 Task: Find connections with filter location Kokrajhar with filter topic #personaltraining with filter profile language German with filter current company Maxwell Energy Systems with filter school SunRise University Alwar with filter industry Forestry and Logging with filter service category Blogging with filter keywords title Principal
Action: Mouse moved to (264, 142)
Screenshot: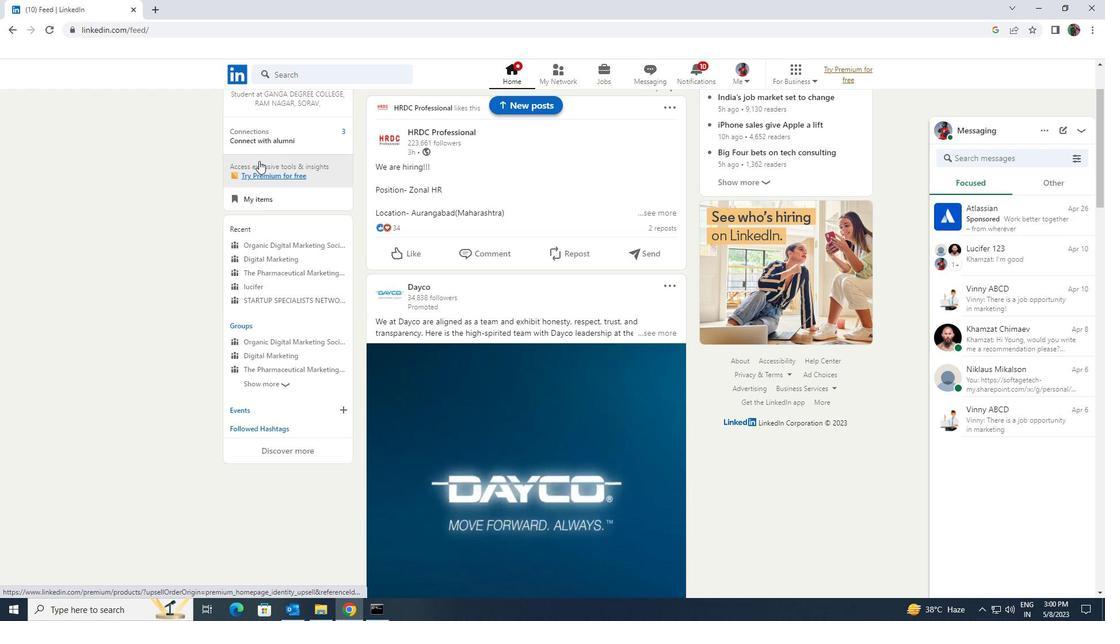 
Action: Mouse pressed left at (264, 142)
Screenshot: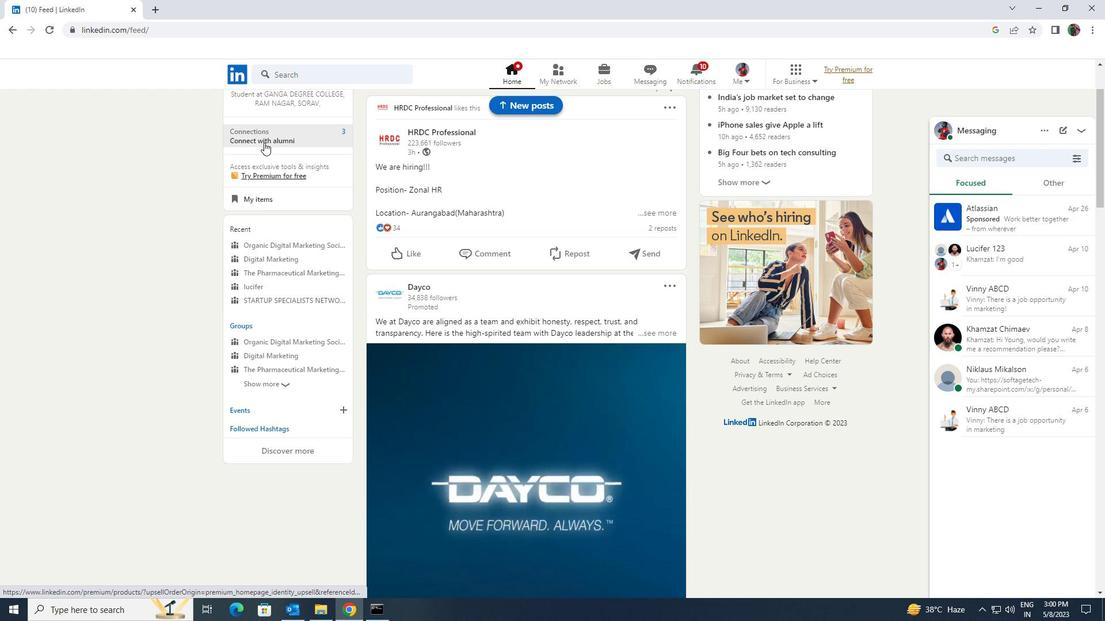 
Action: Mouse pressed left at (264, 142)
Screenshot: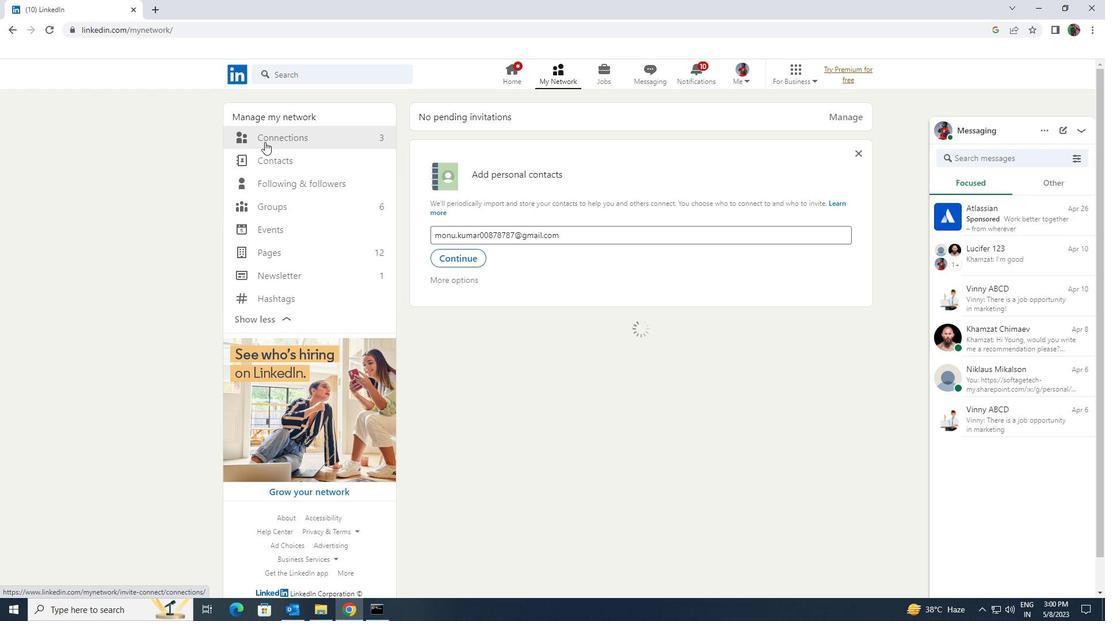 
Action: Mouse moved to (616, 139)
Screenshot: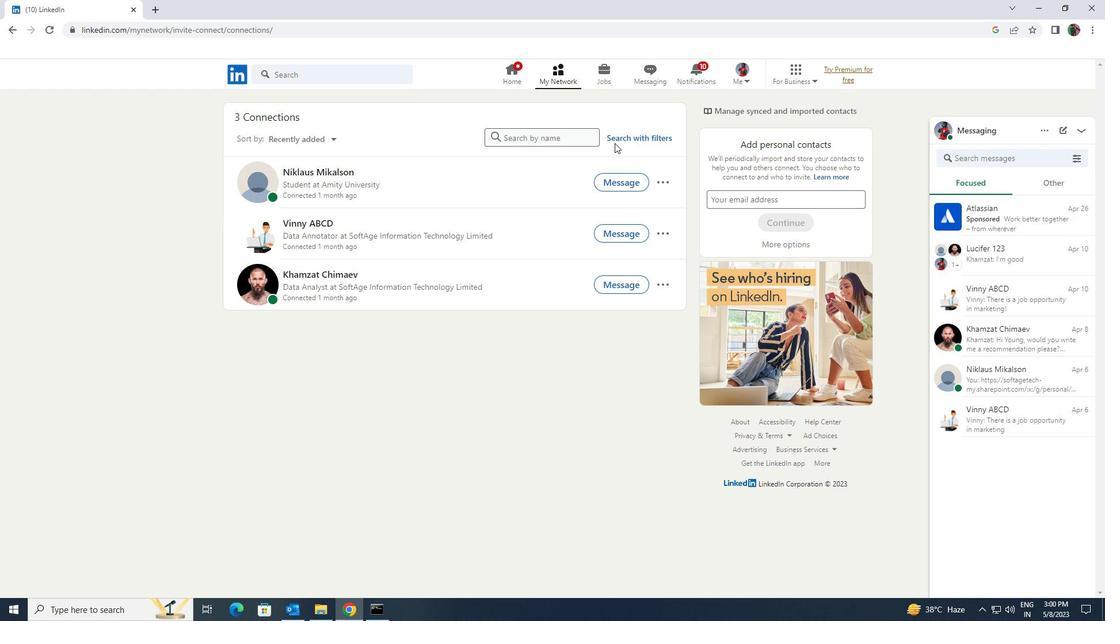 
Action: Mouse pressed left at (616, 139)
Screenshot: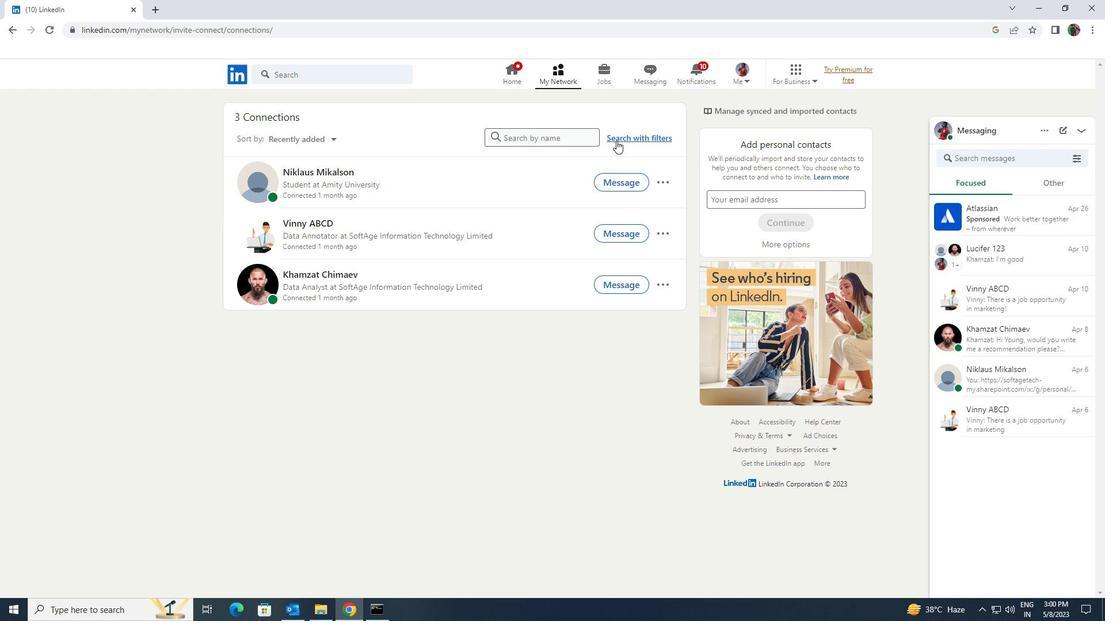 
Action: Mouse moved to (592, 109)
Screenshot: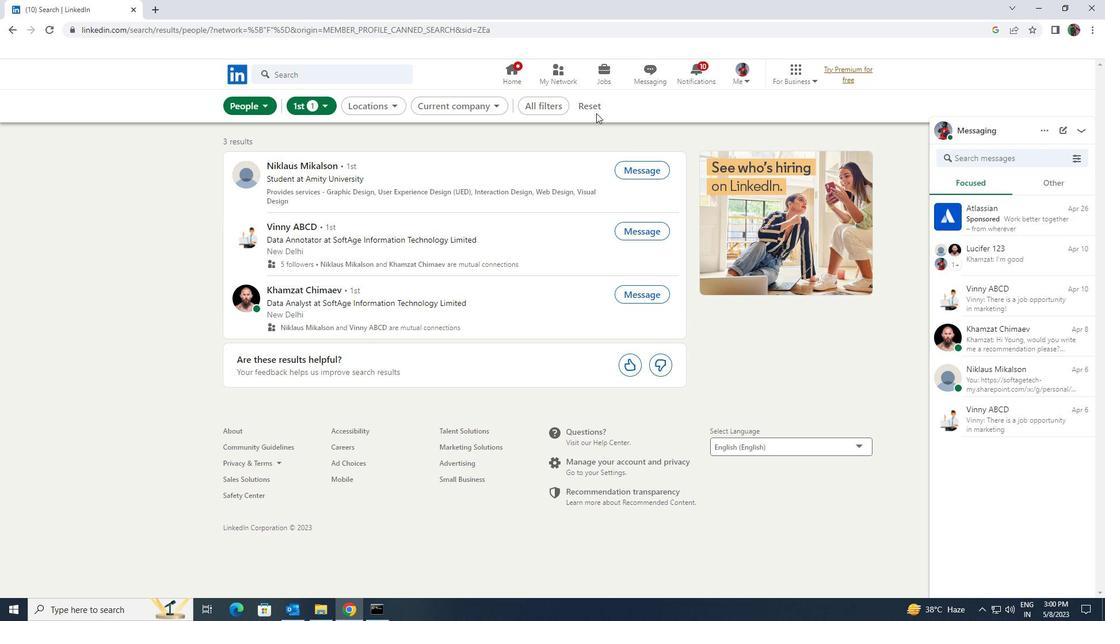 
Action: Mouse pressed left at (592, 109)
Screenshot: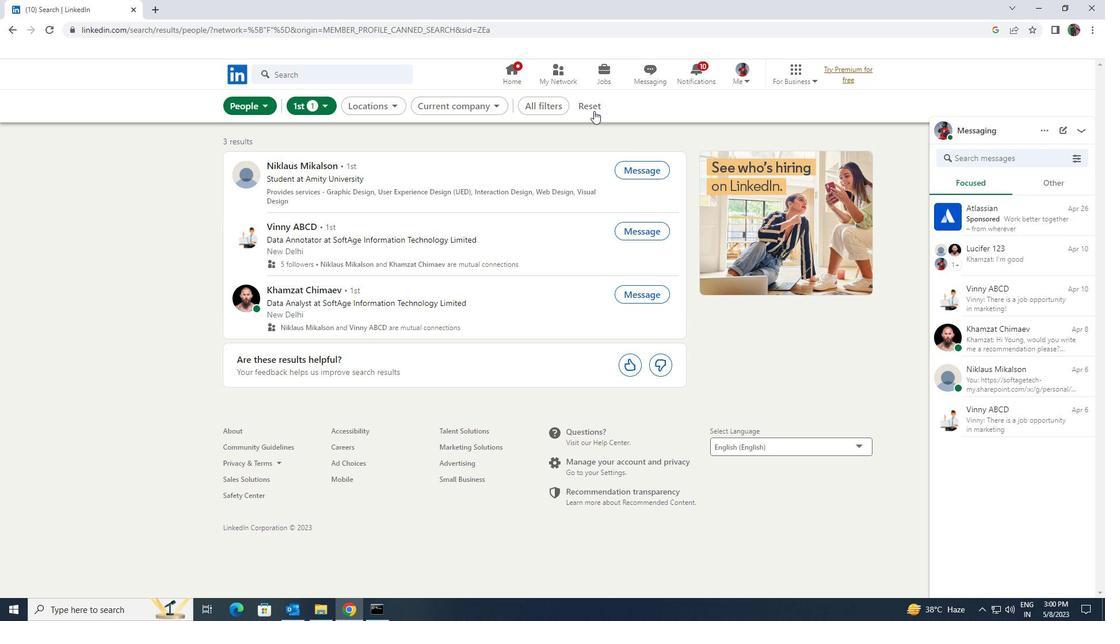
Action: Mouse moved to (583, 109)
Screenshot: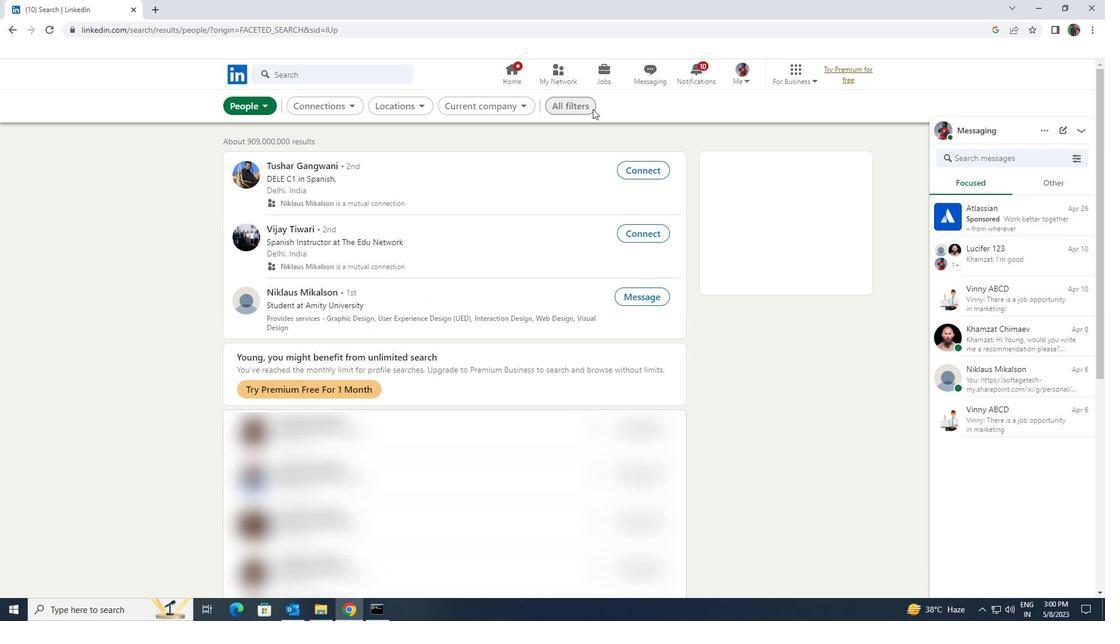 
Action: Mouse pressed left at (583, 109)
Screenshot: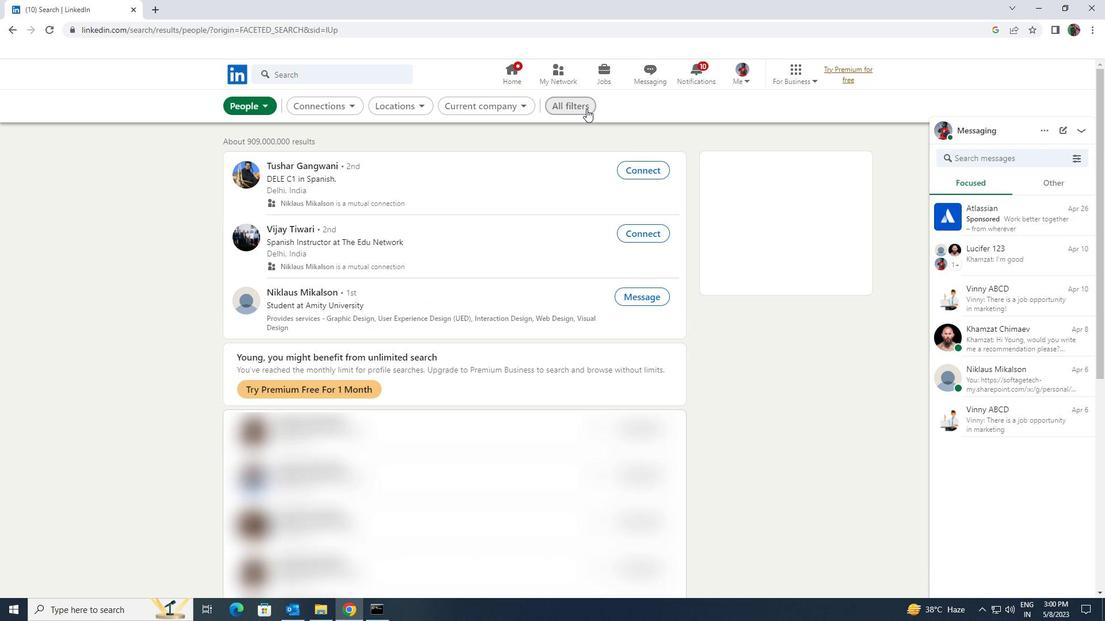 
Action: Mouse moved to (958, 446)
Screenshot: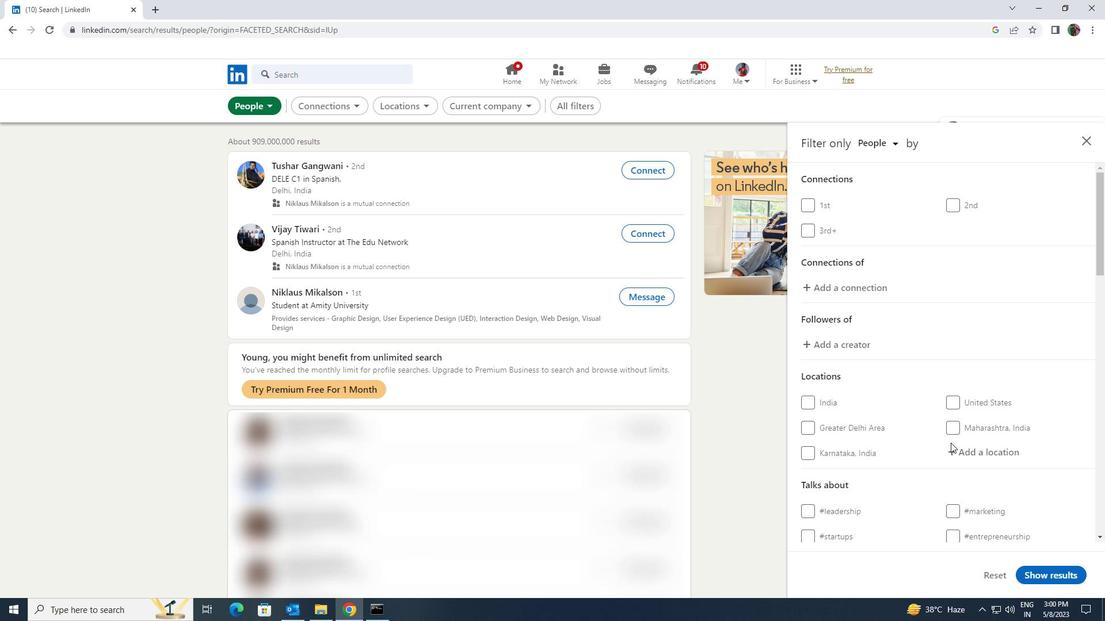 
Action: Mouse pressed left at (958, 446)
Screenshot: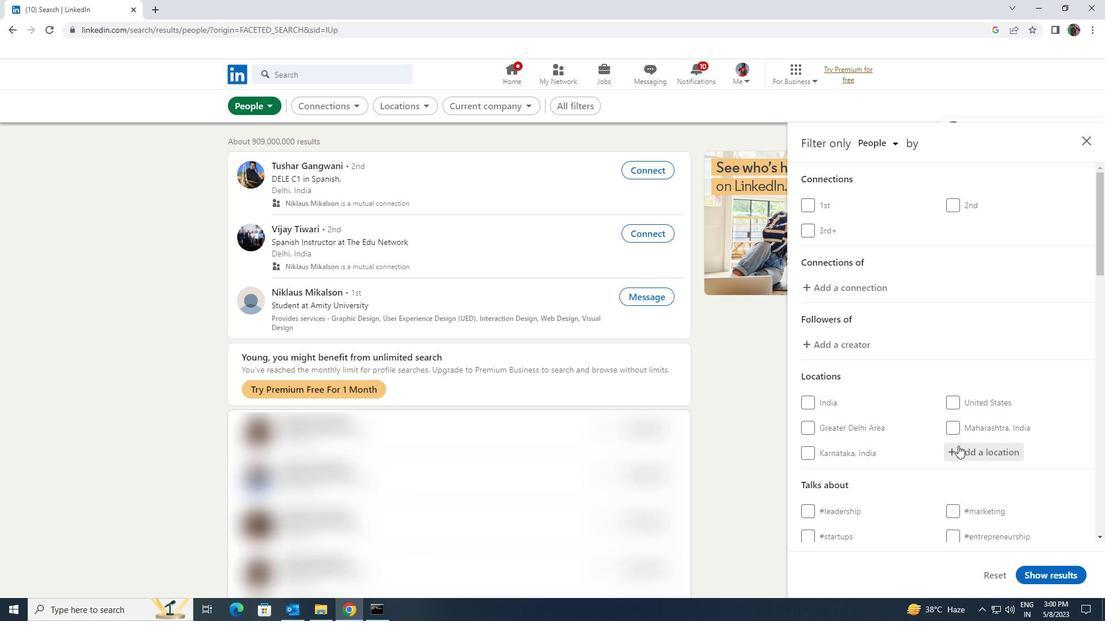 
Action: Key pressed <Key.shift>KOKRAJHAR
Screenshot: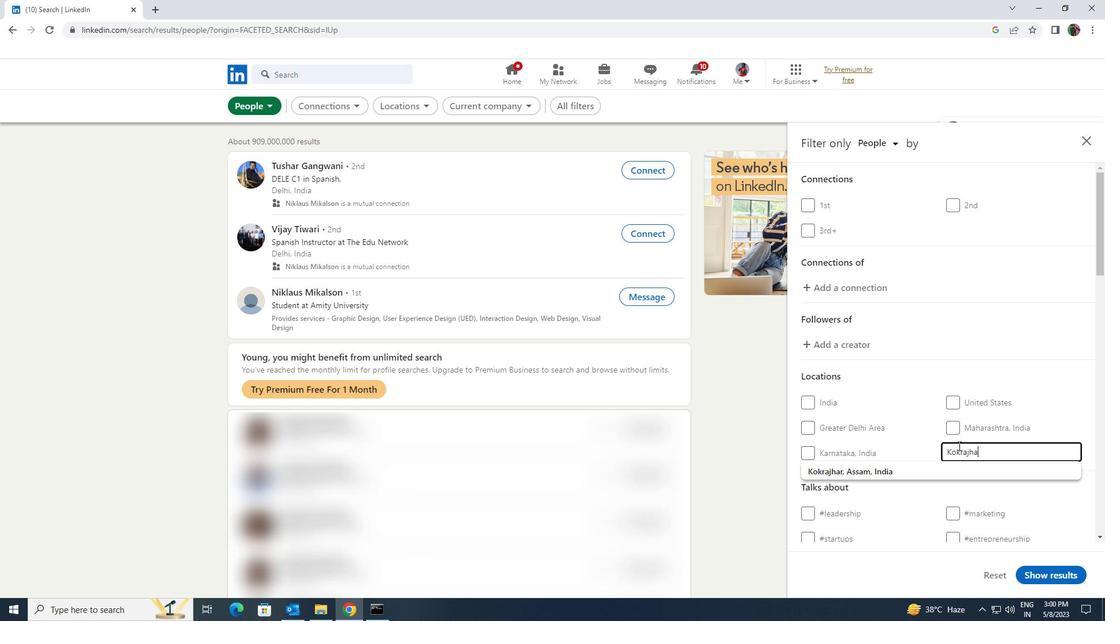 
Action: Mouse moved to (961, 463)
Screenshot: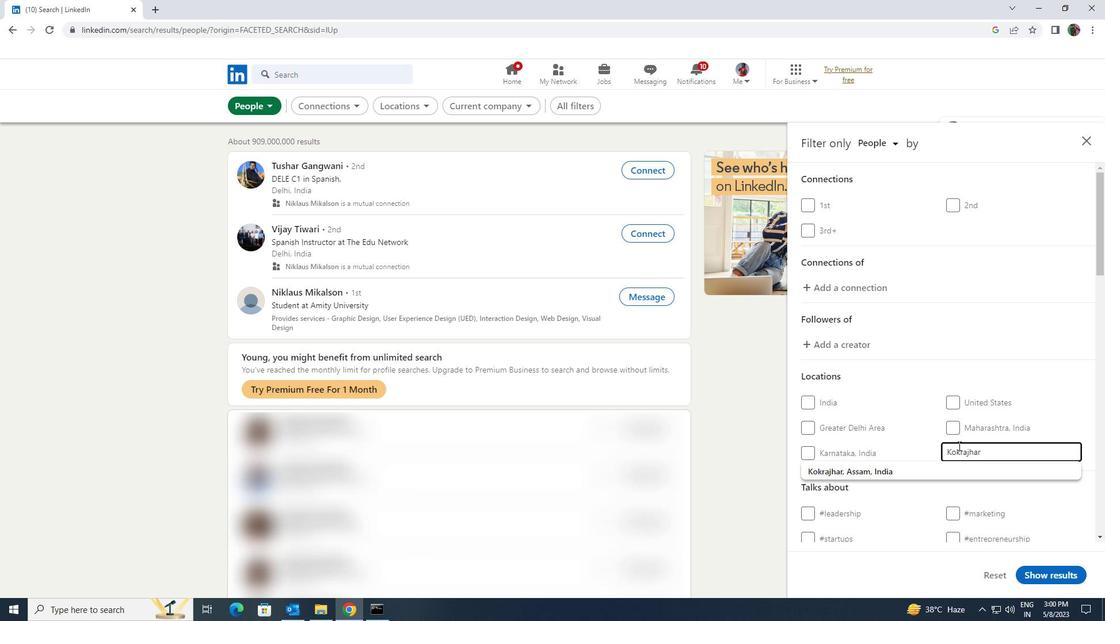
Action: Mouse pressed left at (961, 463)
Screenshot: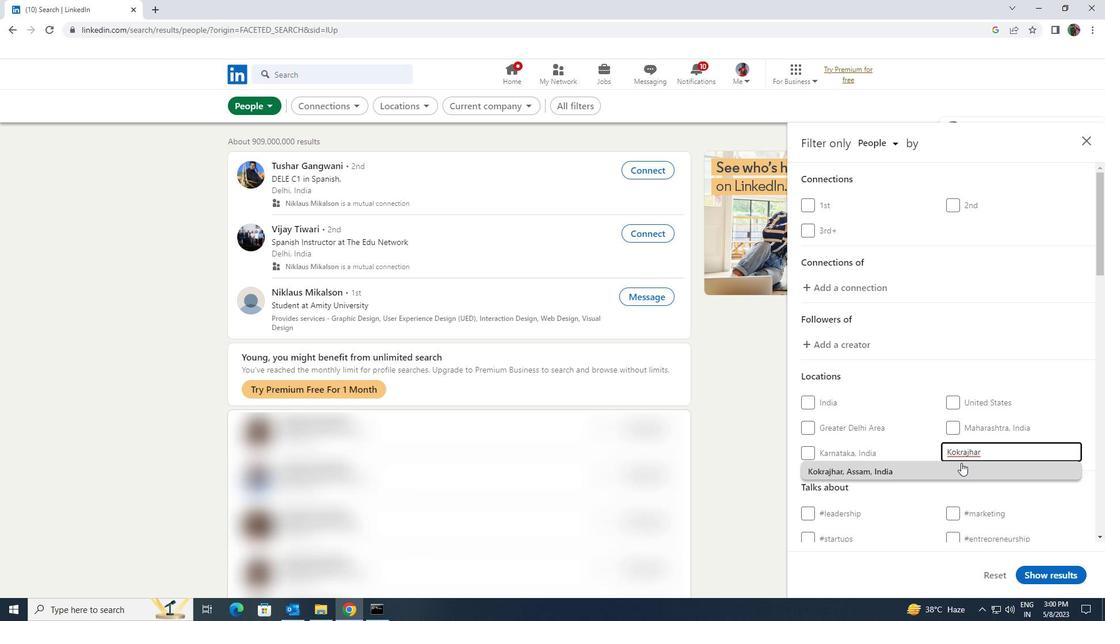 
Action: Mouse moved to (961, 463)
Screenshot: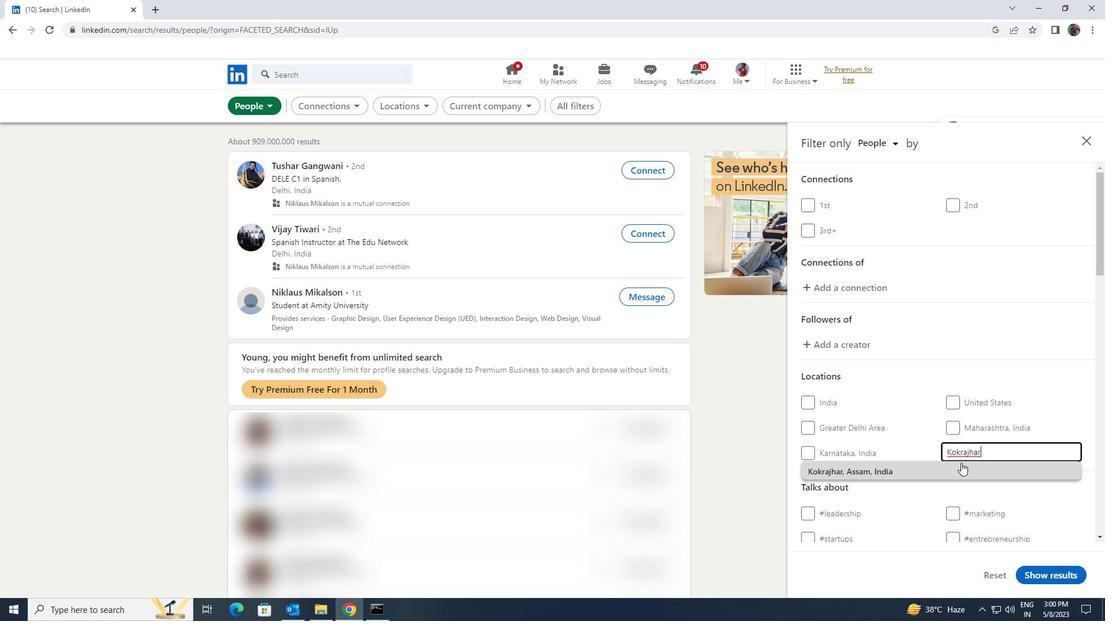 
Action: Mouse scrolled (961, 463) with delta (0, 0)
Screenshot: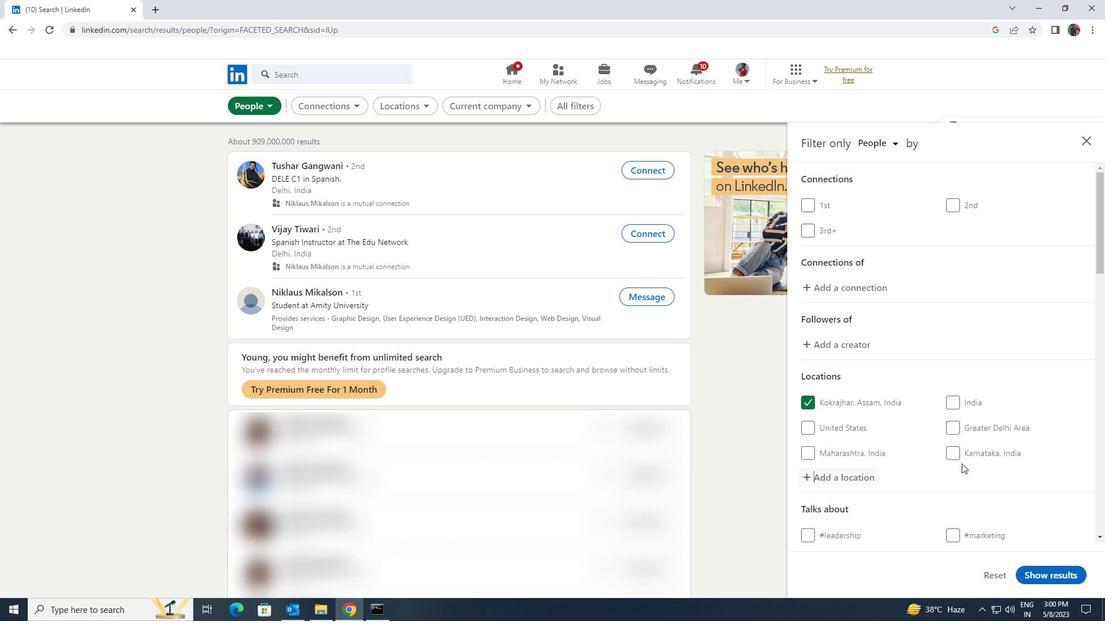 
Action: Mouse scrolled (961, 463) with delta (0, 0)
Screenshot: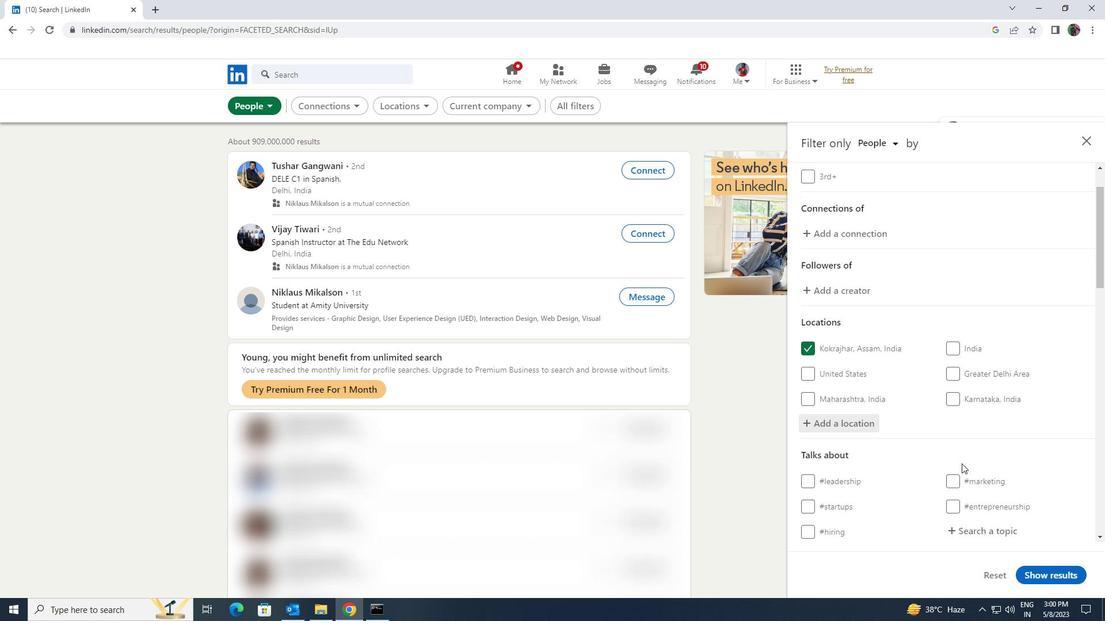 
Action: Mouse moved to (962, 467)
Screenshot: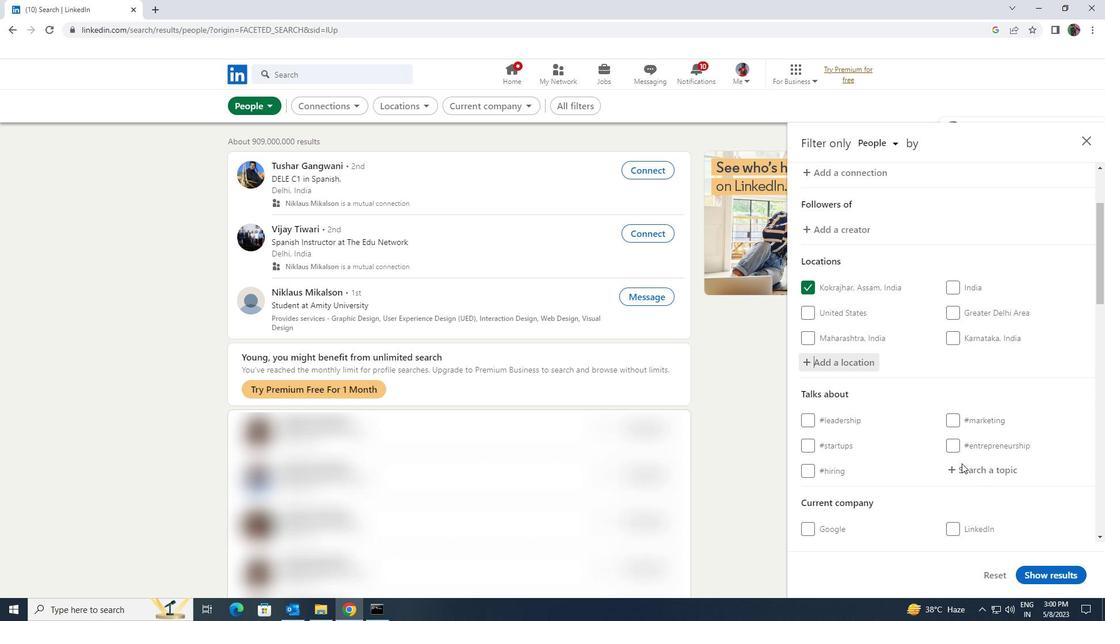 
Action: Mouse pressed left at (962, 467)
Screenshot: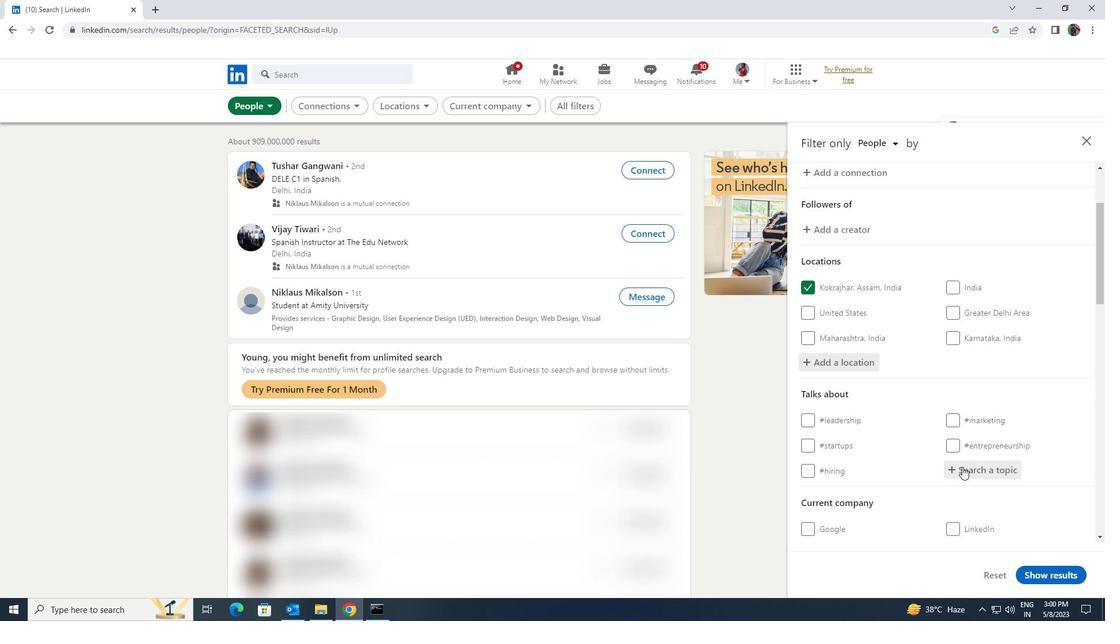 
Action: Key pressed <Key.shift>PERSONAL<Key.shift>TRAINING
Screenshot: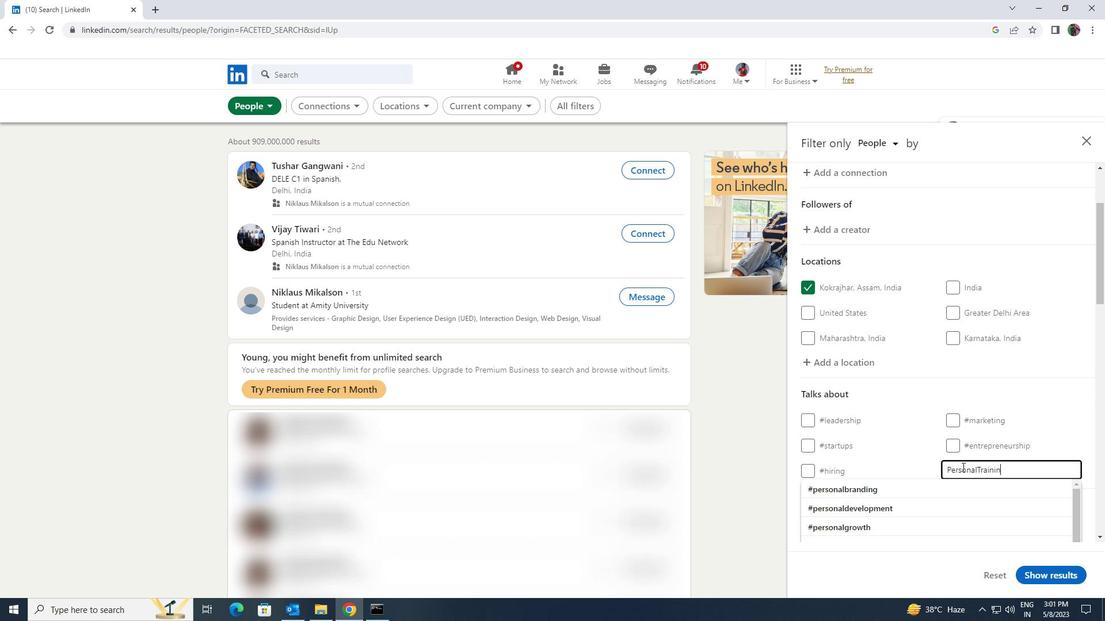 
Action: Mouse moved to (956, 487)
Screenshot: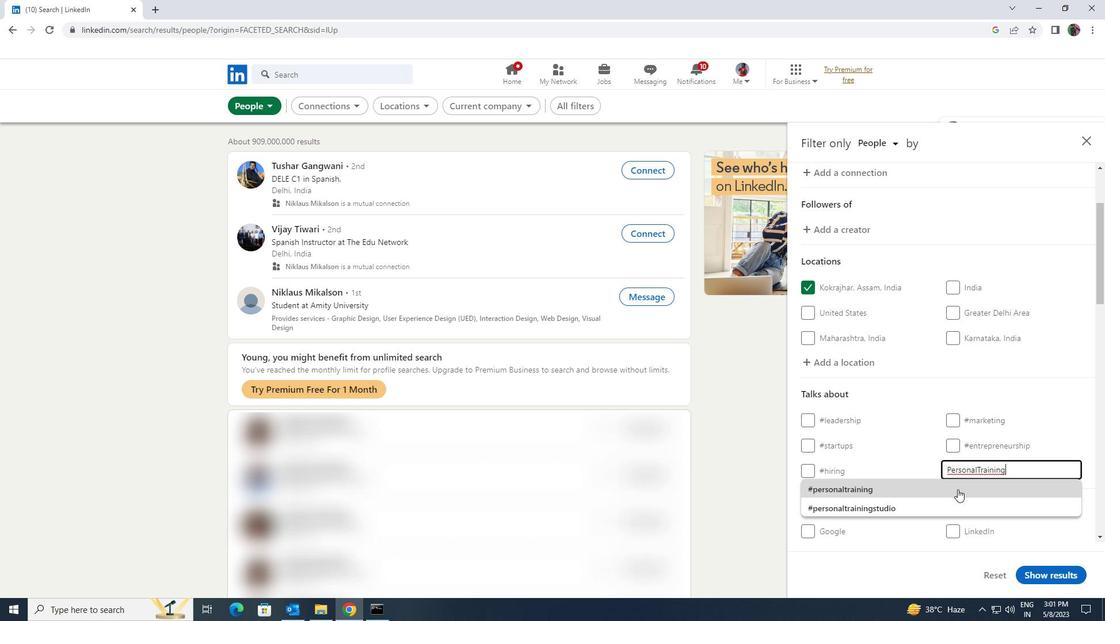 
Action: Mouse pressed left at (956, 487)
Screenshot: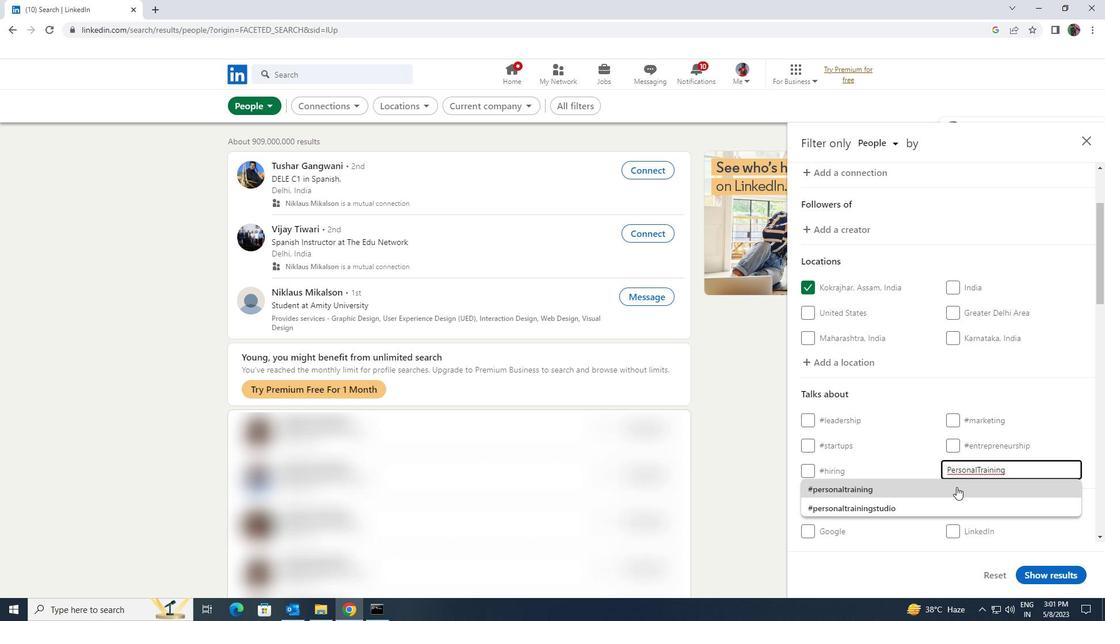 
Action: Mouse moved to (956, 486)
Screenshot: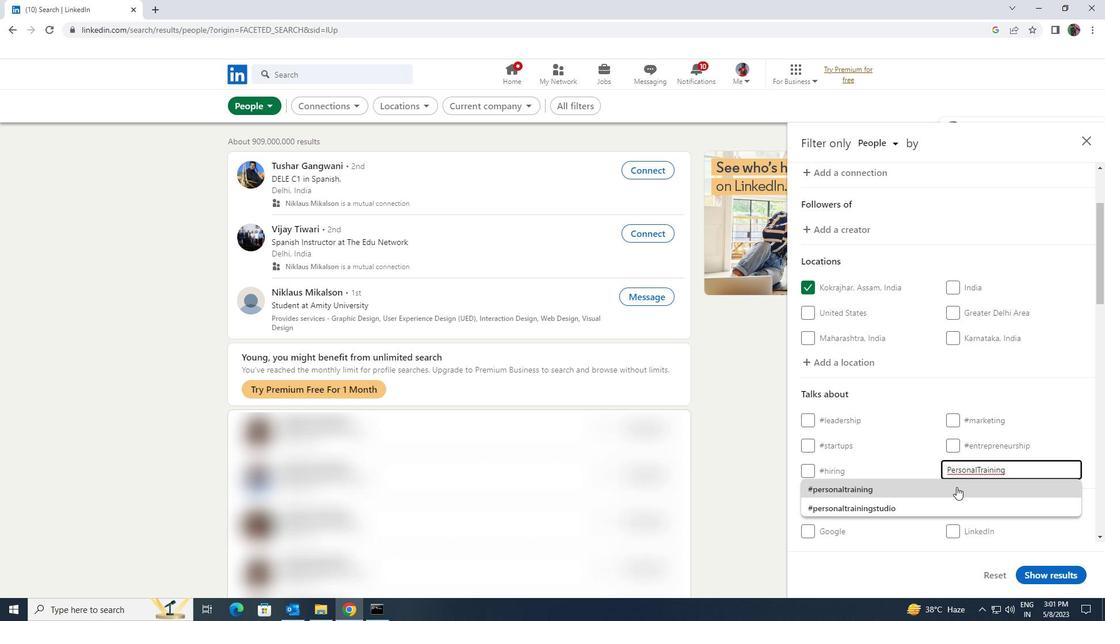 
Action: Mouse scrolled (956, 486) with delta (0, 0)
Screenshot: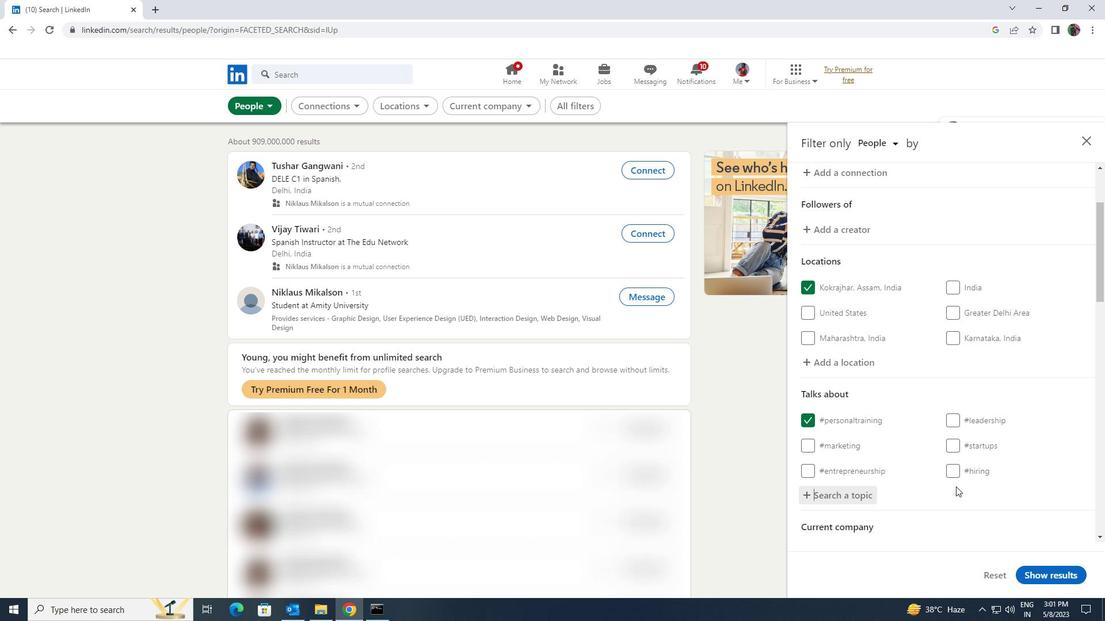 
Action: Mouse moved to (956, 485)
Screenshot: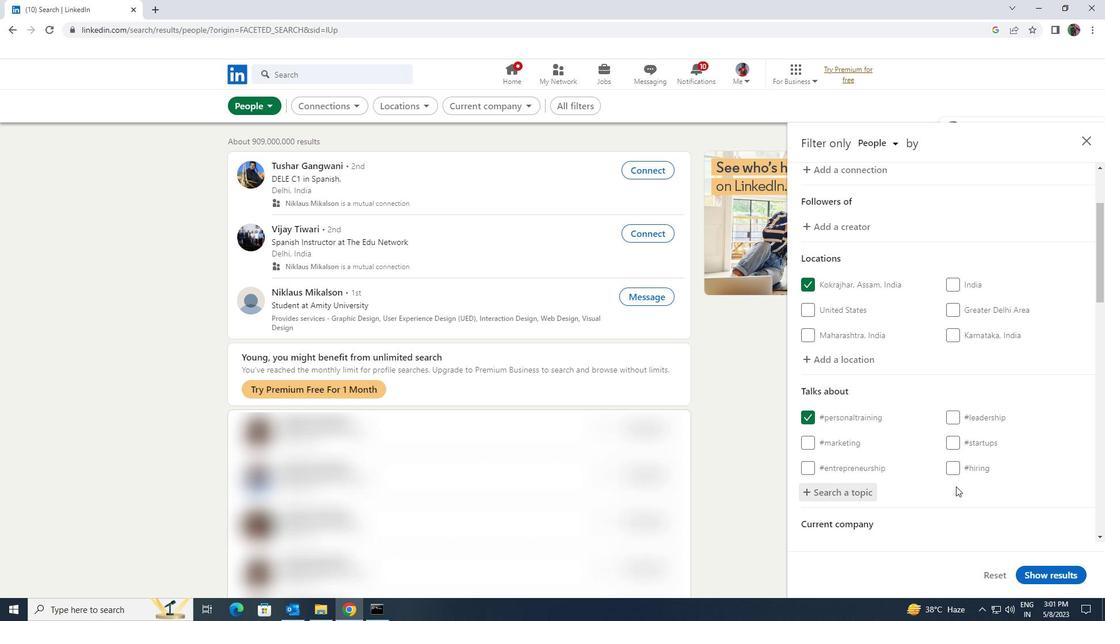 
Action: Mouse scrolled (956, 485) with delta (0, 0)
Screenshot: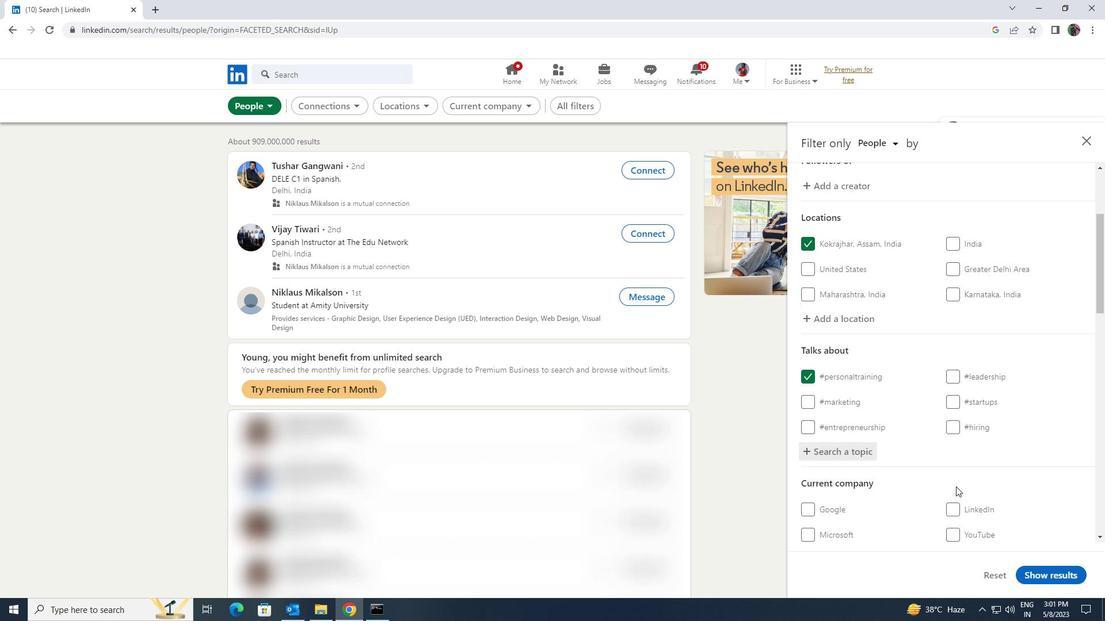 
Action: Mouse scrolled (956, 485) with delta (0, 0)
Screenshot: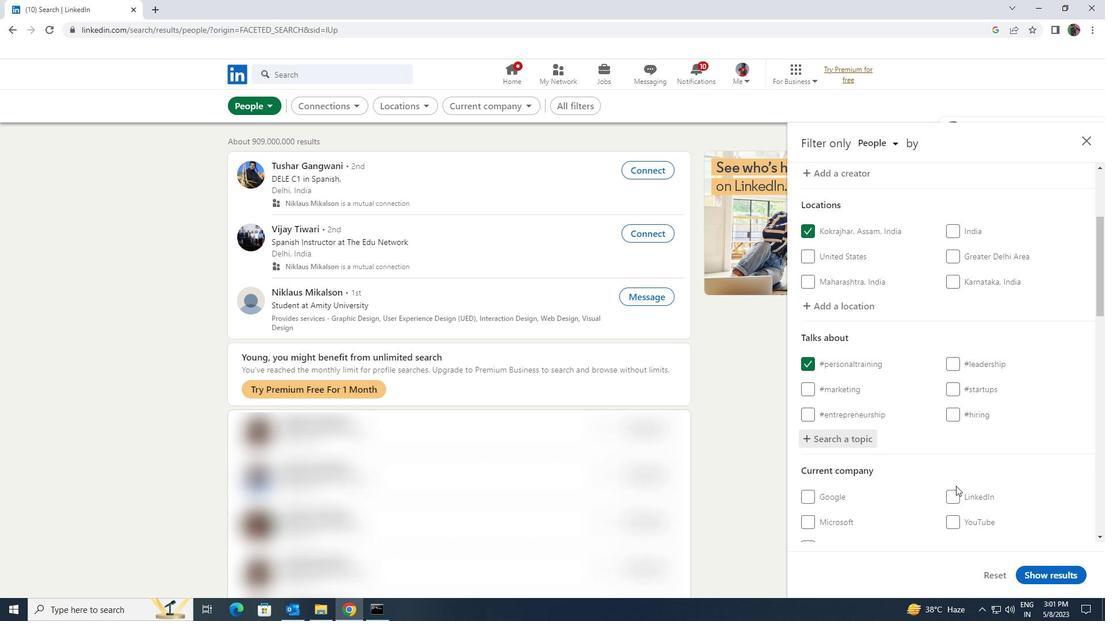 
Action: Mouse scrolled (956, 485) with delta (0, 0)
Screenshot: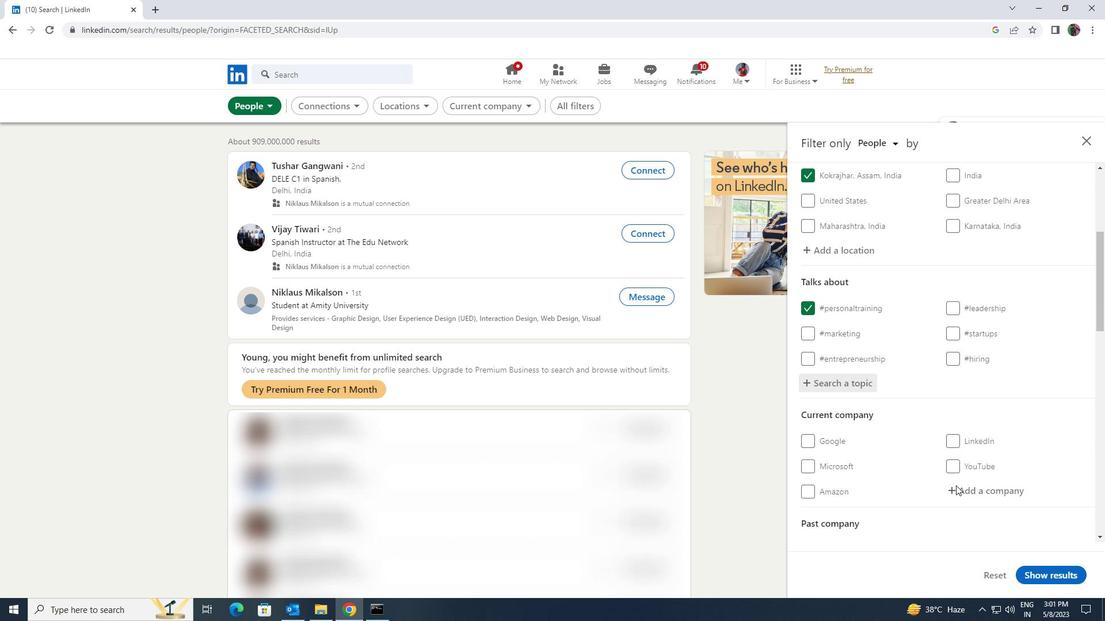 
Action: Mouse scrolled (956, 485) with delta (0, 0)
Screenshot: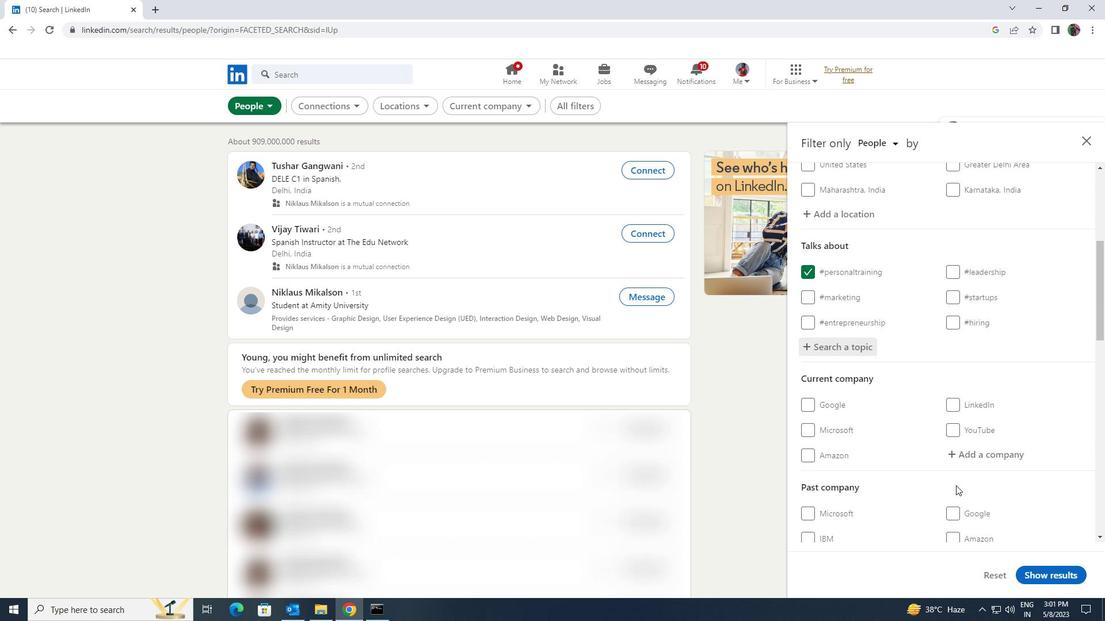 
Action: Mouse scrolled (956, 485) with delta (0, 0)
Screenshot: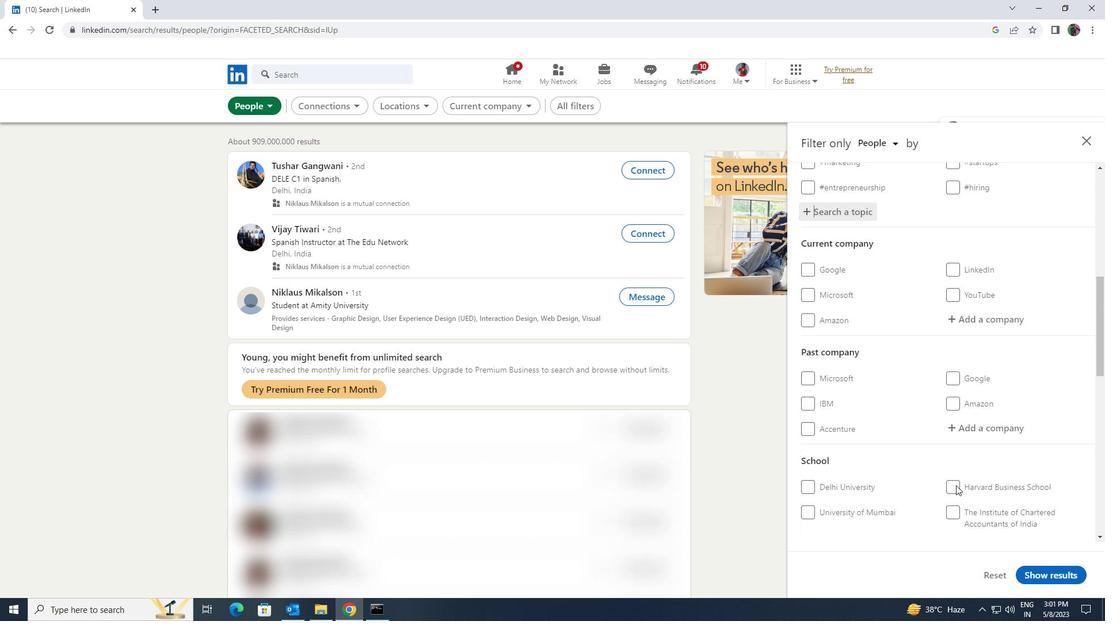 
Action: Mouse scrolled (956, 485) with delta (0, 0)
Screenshot: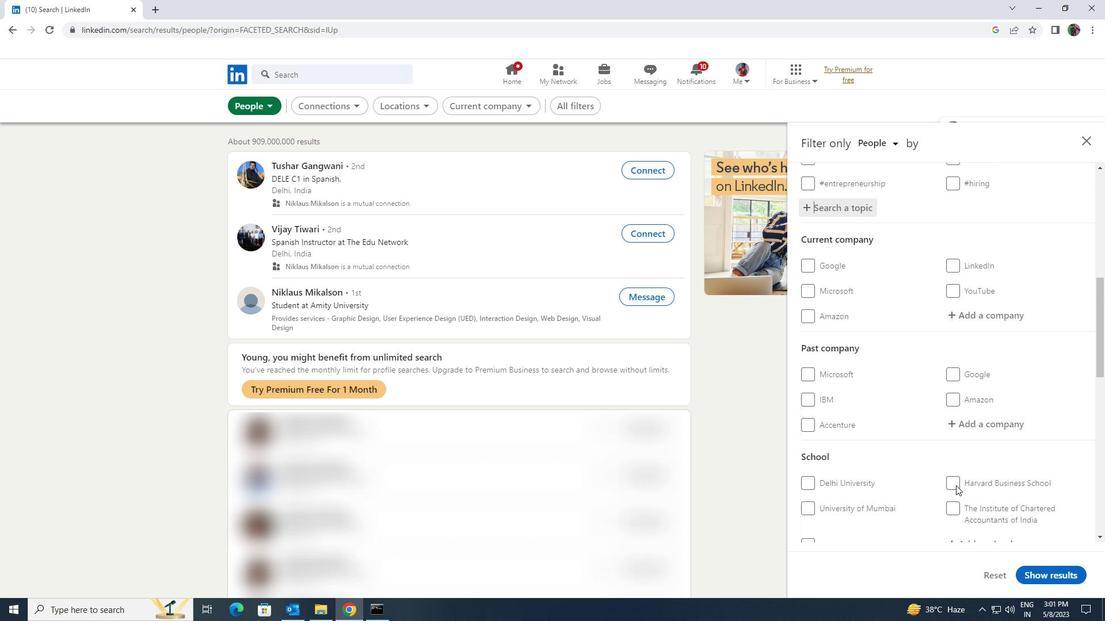 
Action: Mouse scrolled (956, 485) with delta (0, 0)
Screenshot: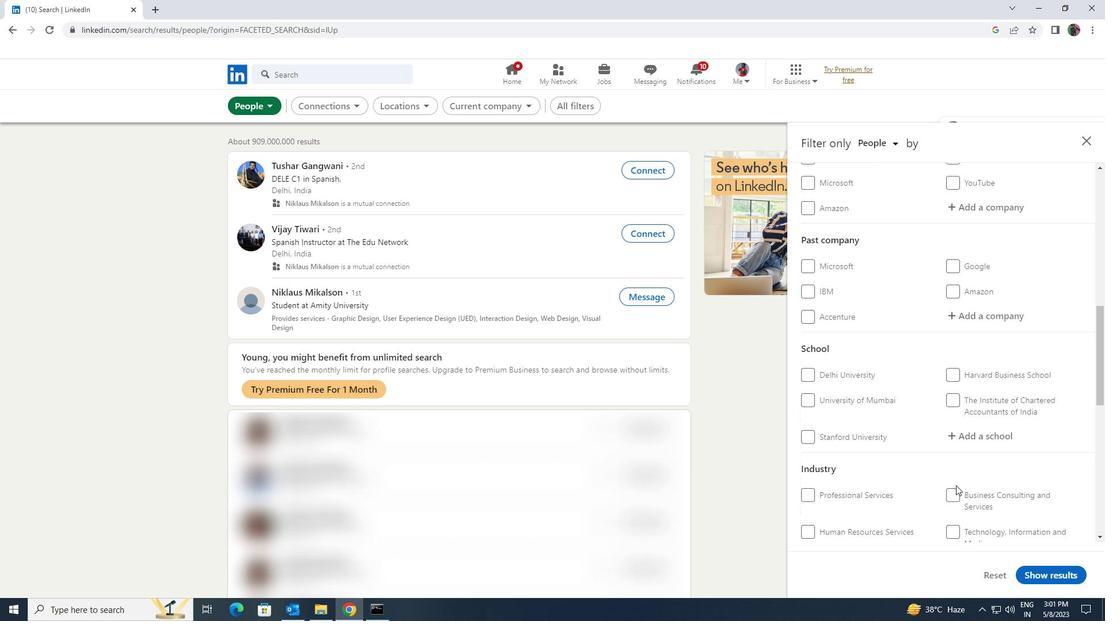 
Action: Mouse scrolled (956, 485) with delta (0, 0)
Screenshot: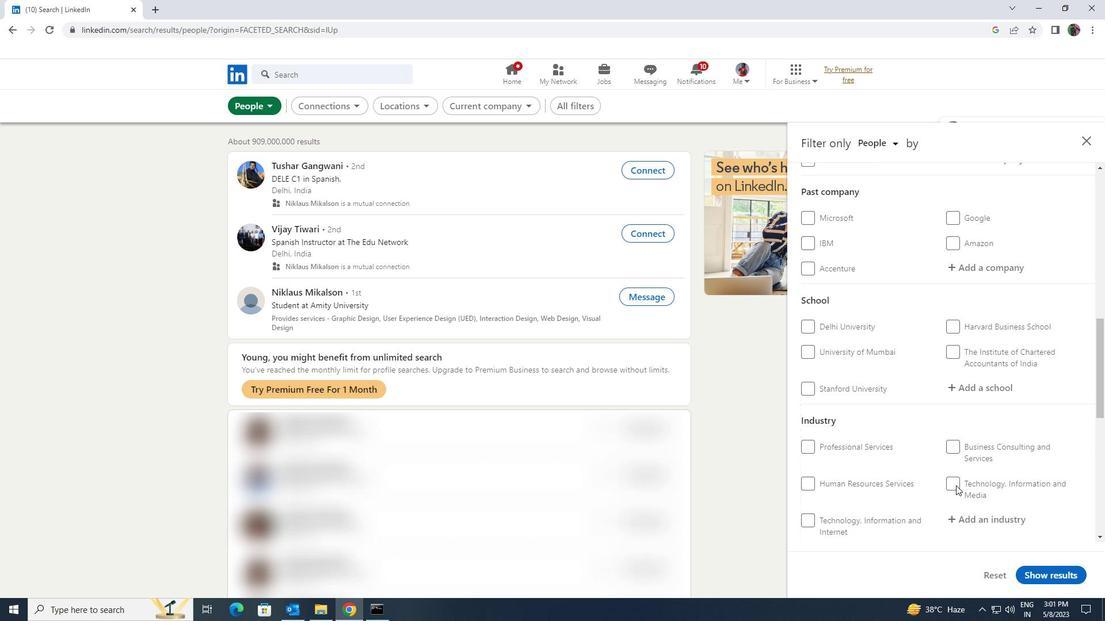 
Action: Mouse scrolled (956, 485) with delta (0, 0)
Screenshot: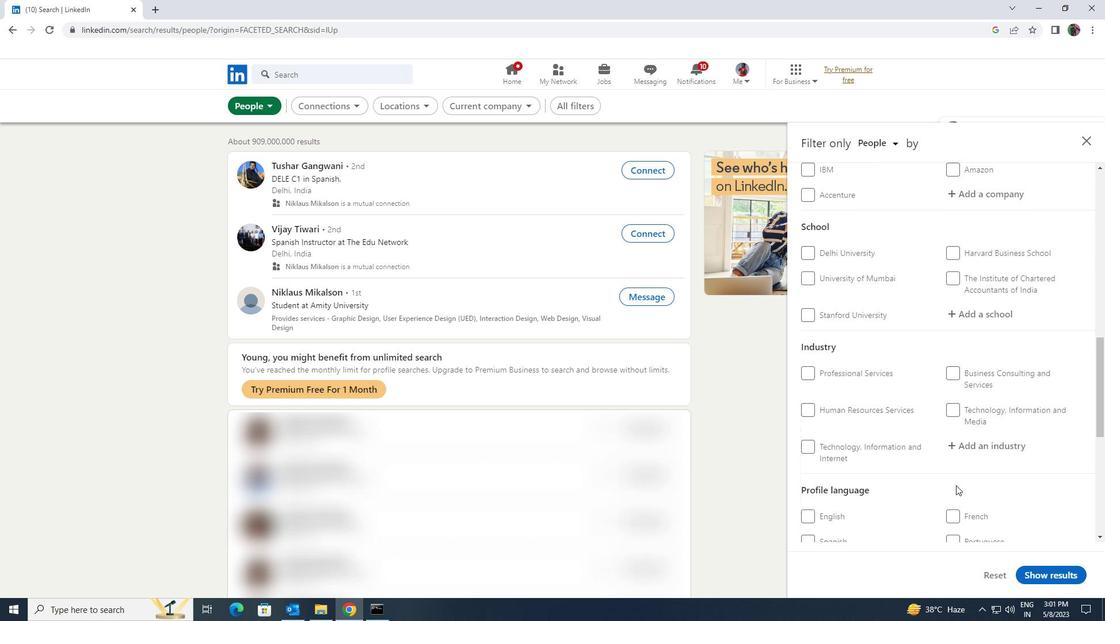 
Action: Mouse moved to (808, 504)
Screenshot: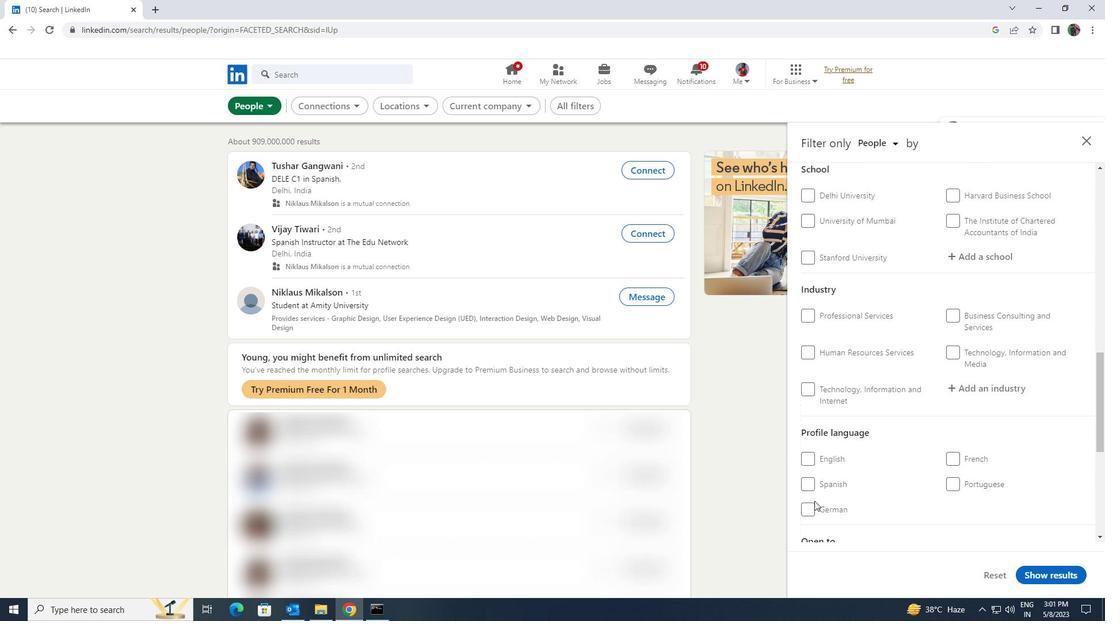 
Action: Mouse pressed left at (808, 504)
Screenshot: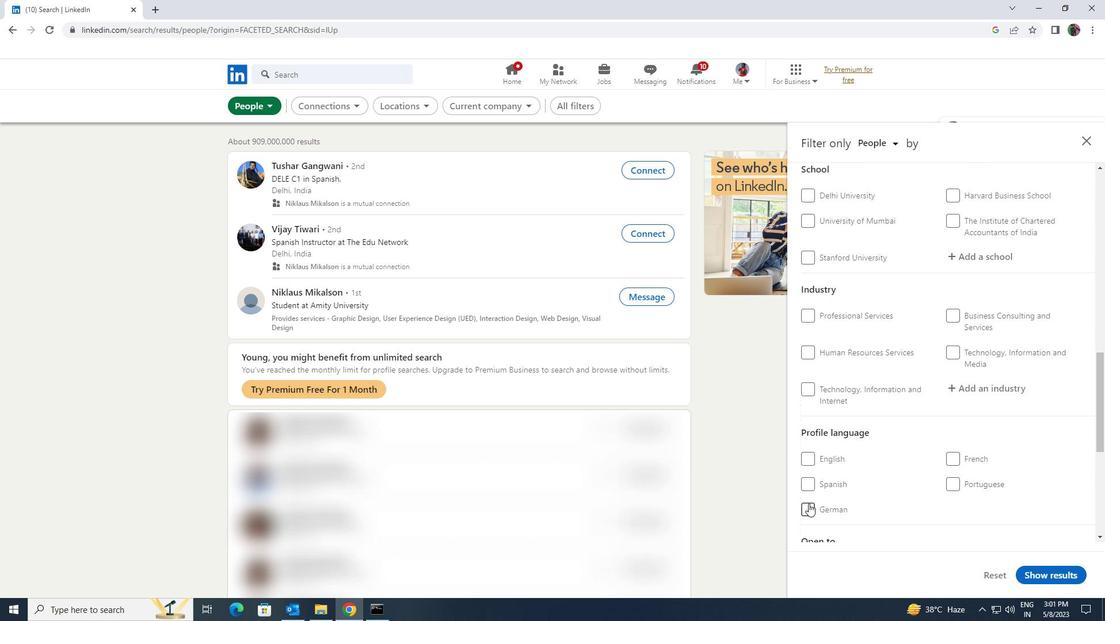 
Action: Mouse moved to (952, 483)
Screenshot: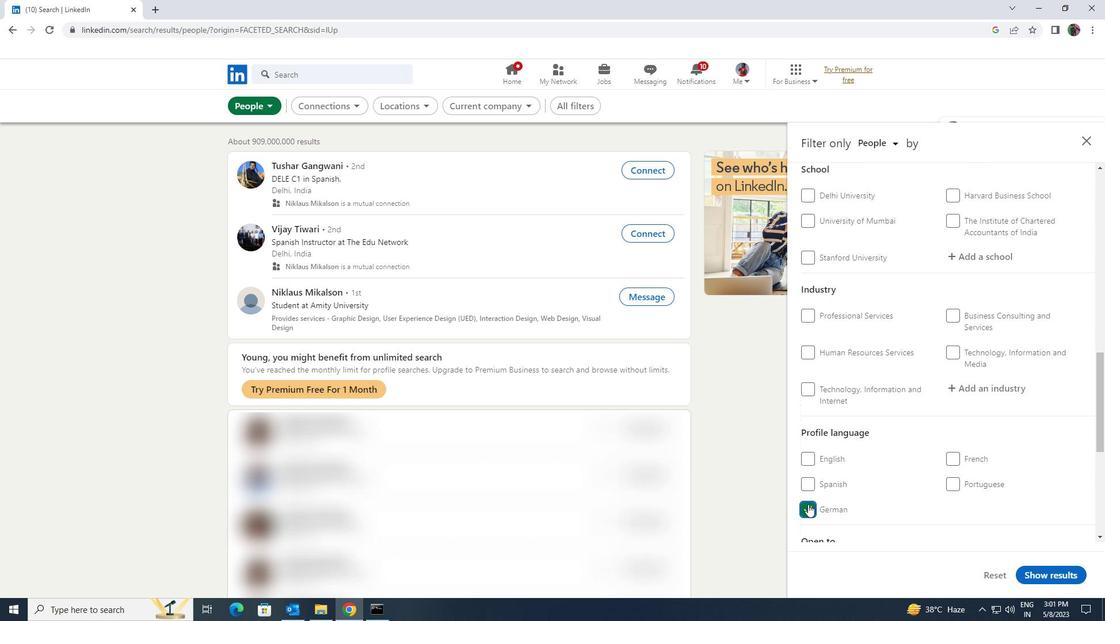
Action: Mouse scrolled (952, 484) with delta (0, 0)
Screenshot: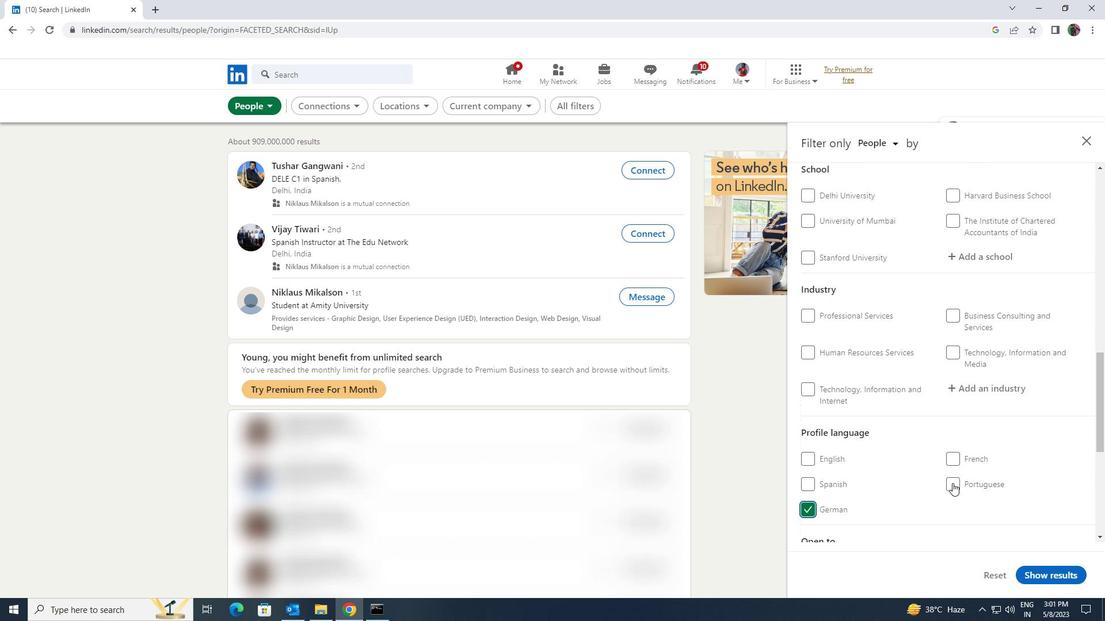 
Action: Mouse scrolled (952, 484) with delta (0, 0)
Screenshot: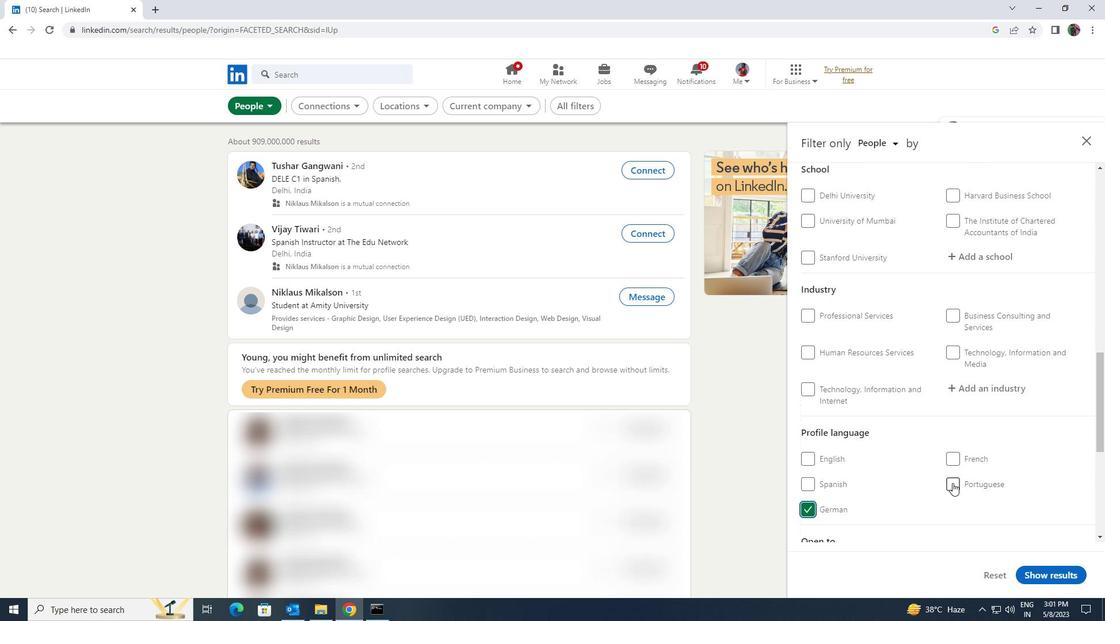
Action: Mouse scrolled (952, 484) with delta (0, 0)
Screenshot: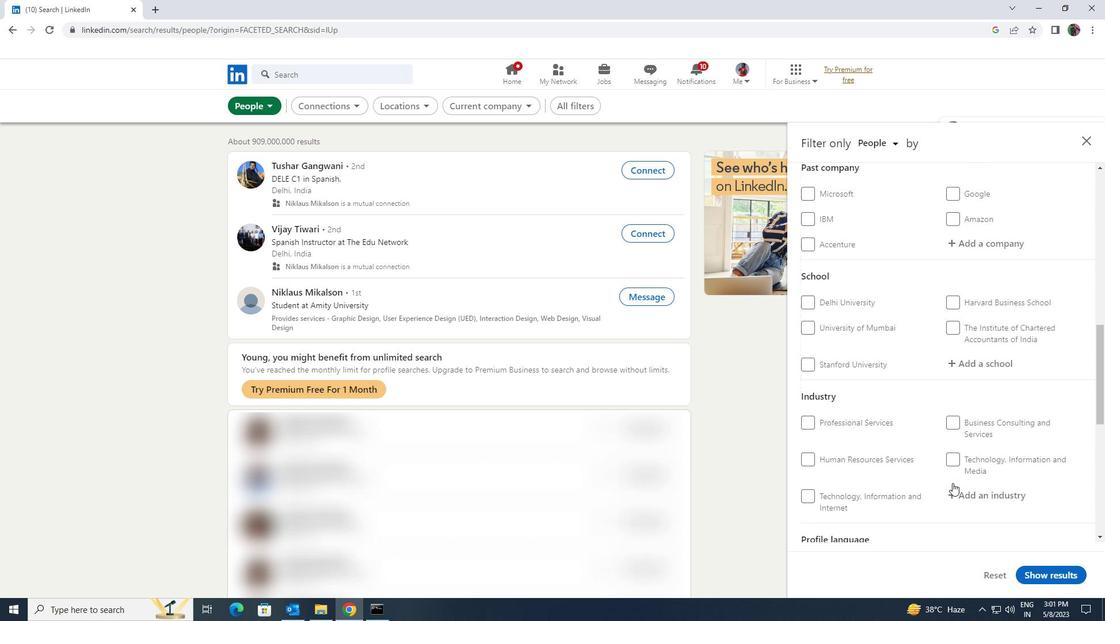 
Action: Mouse scrolled (952, 484) with delta (0, 0)
Screenshot: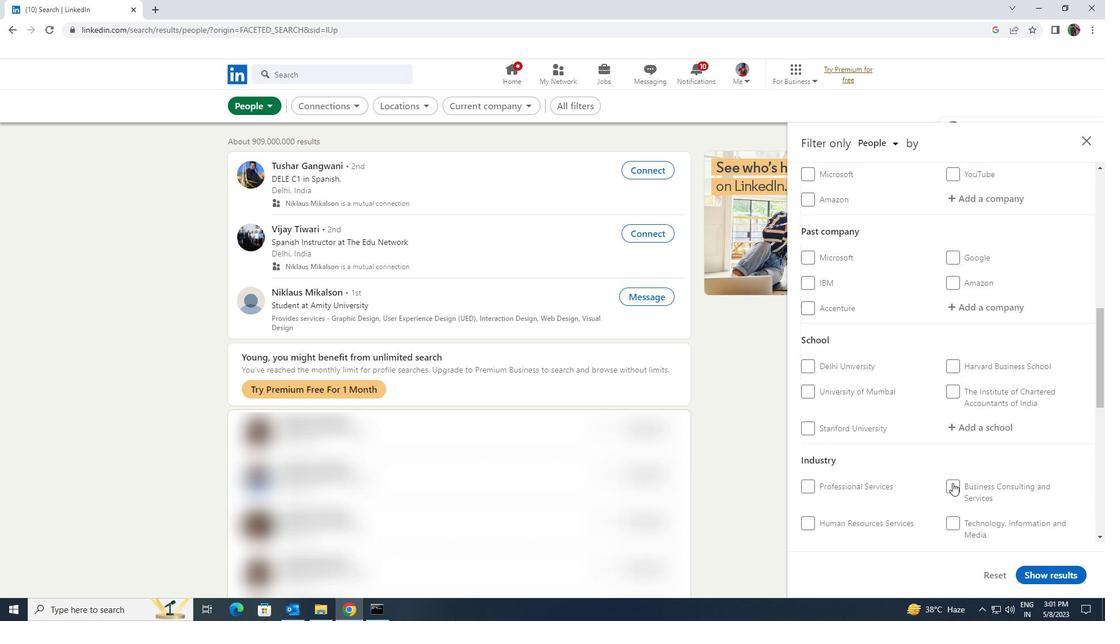 
Action: Mouse scrolled (952, 484) with delta (0, 0)
Screenshot: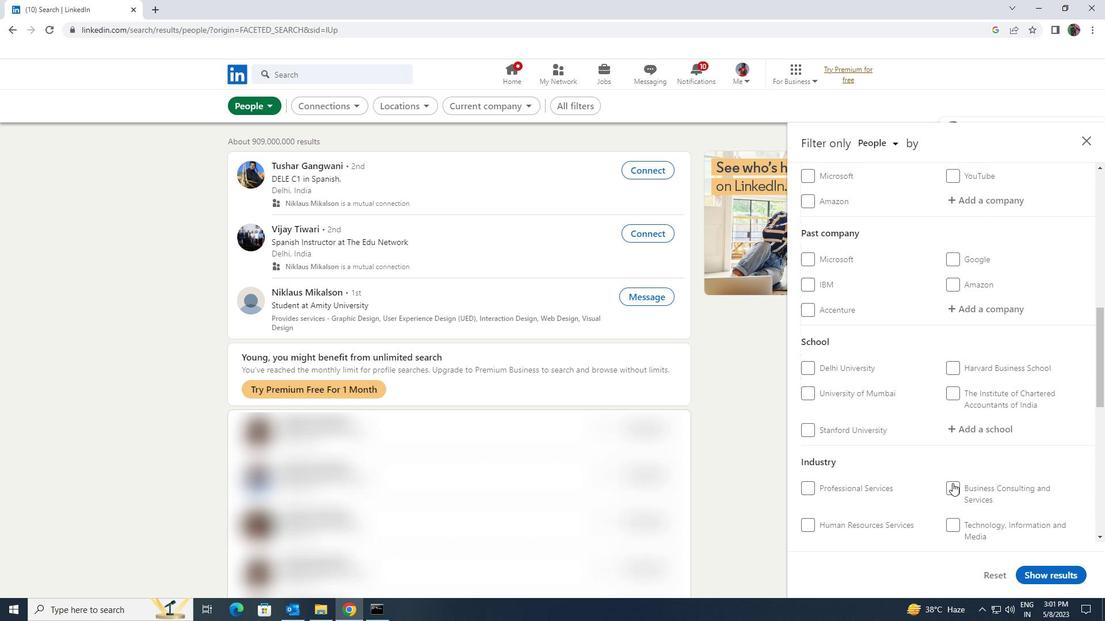 
Action: Mouse scrolled (952, 484) with delta (0, 0)
Screenshot: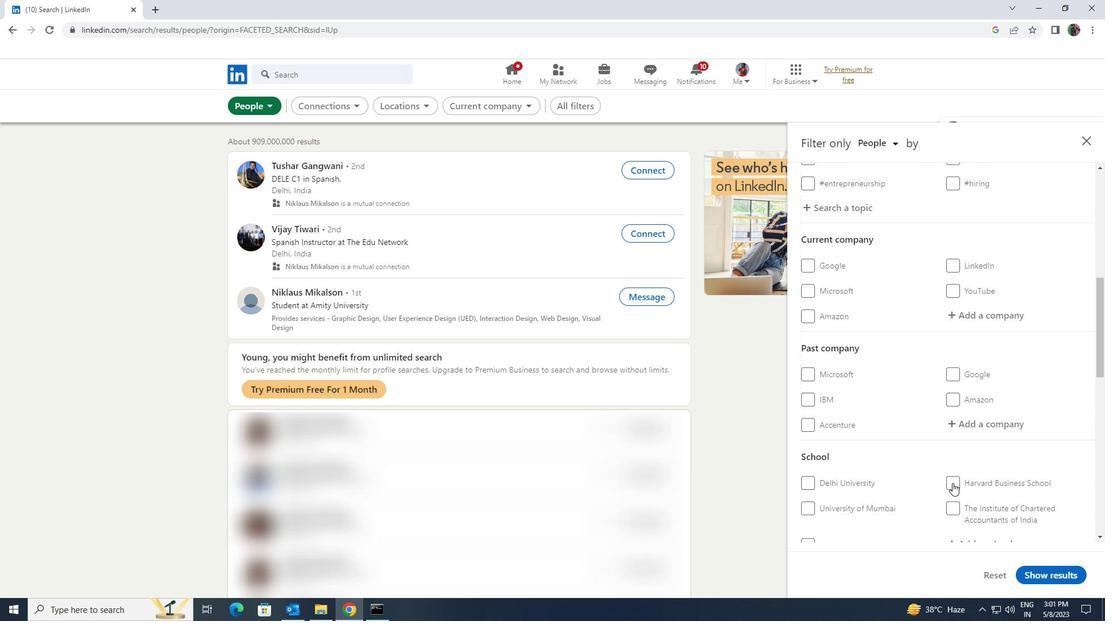 
Action: Mouse scrolled (952, 484) with delta (0, 0)
Screenshot: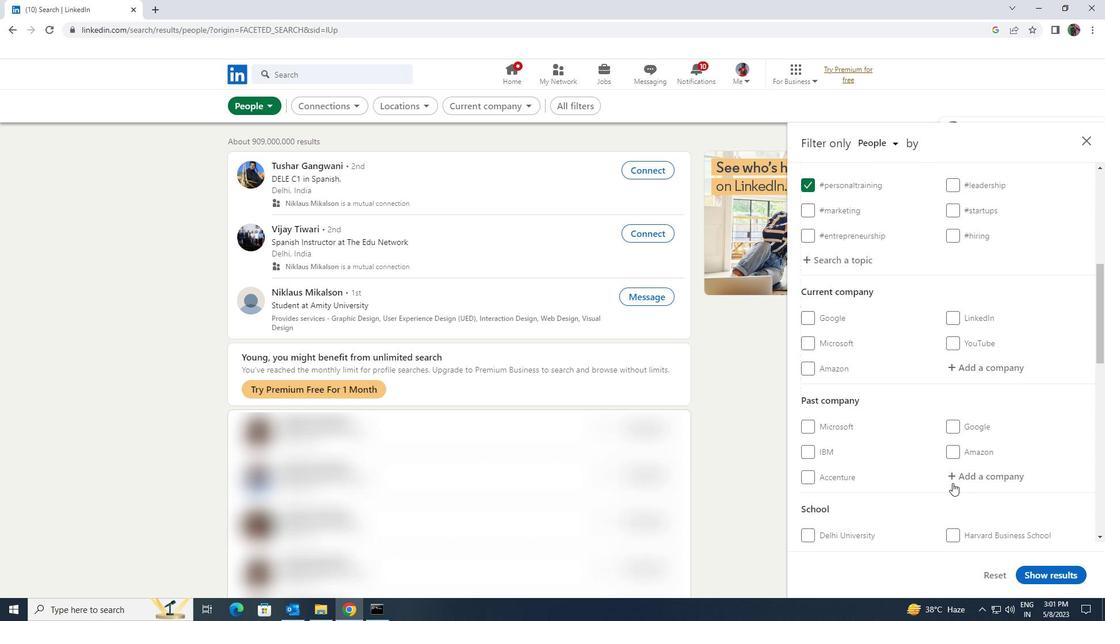 
Action: Mouse moved to (959, 435)
Screenshot: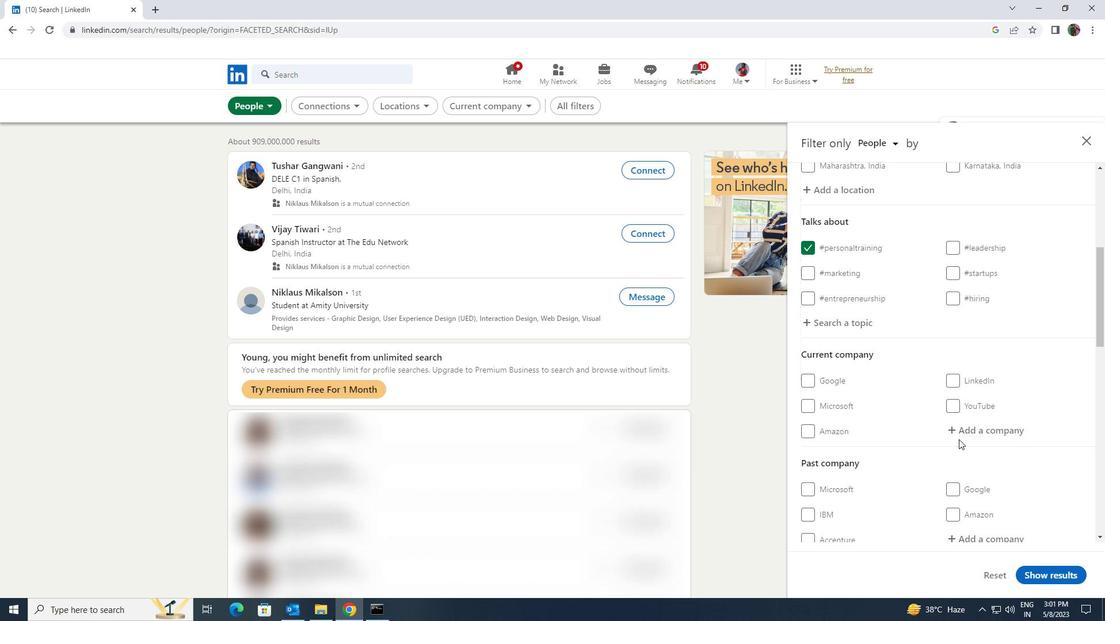 
Action: Mouse pressed left at (959, 435)
Screenshot: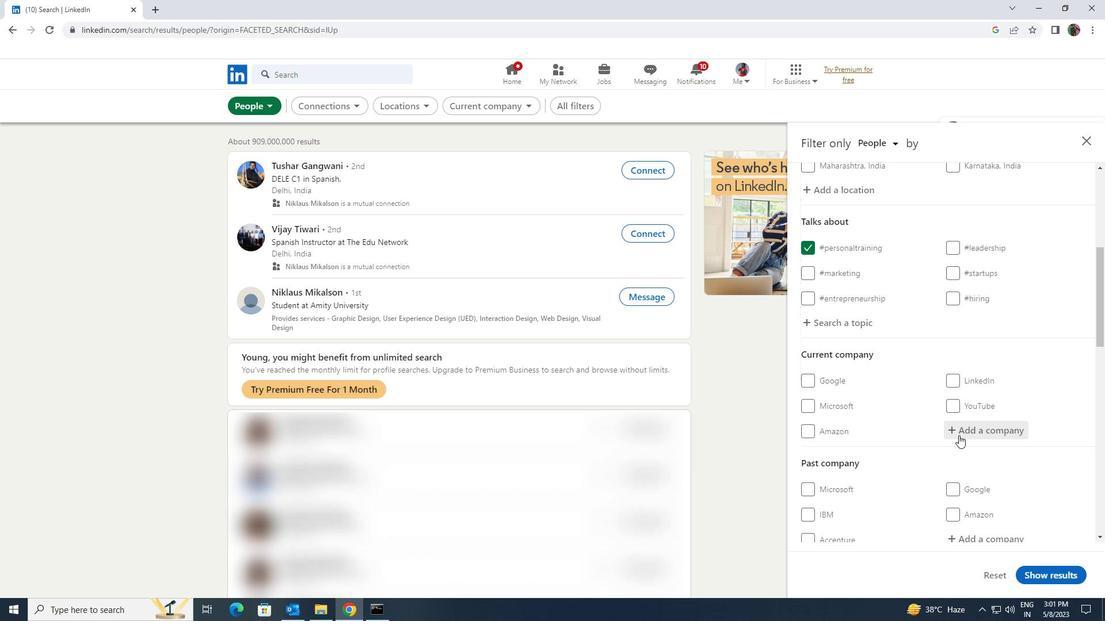 
Action: Key pressed <Key.shift>MAXWELL<Key.space><Key.shift>ENERGY
Screenshot: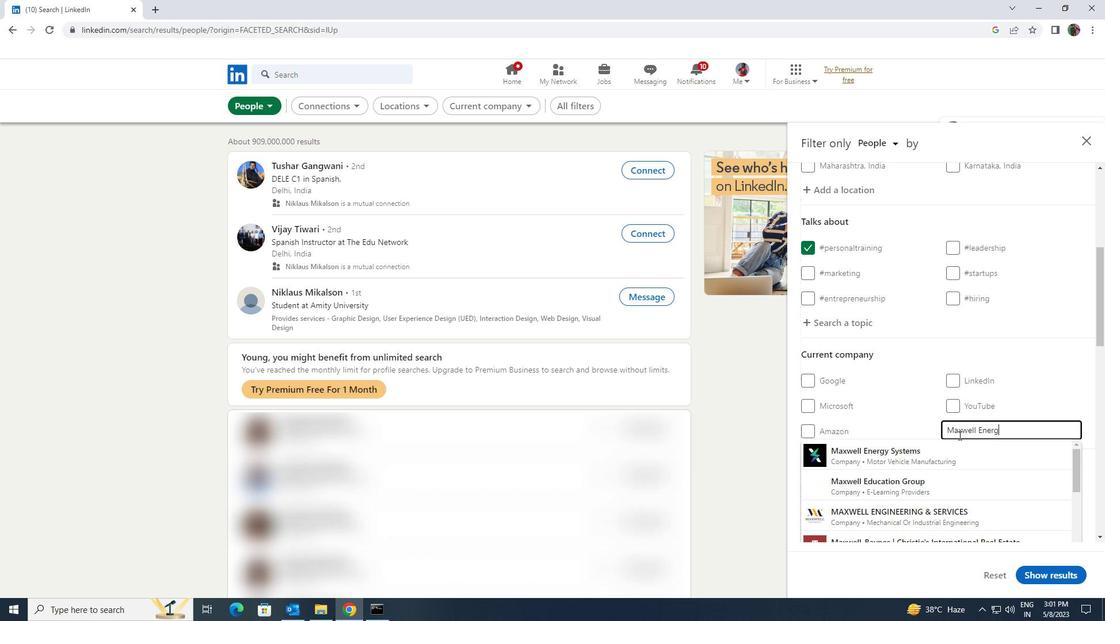 
Action: Mouse moved to (956, 452)
Screenshot: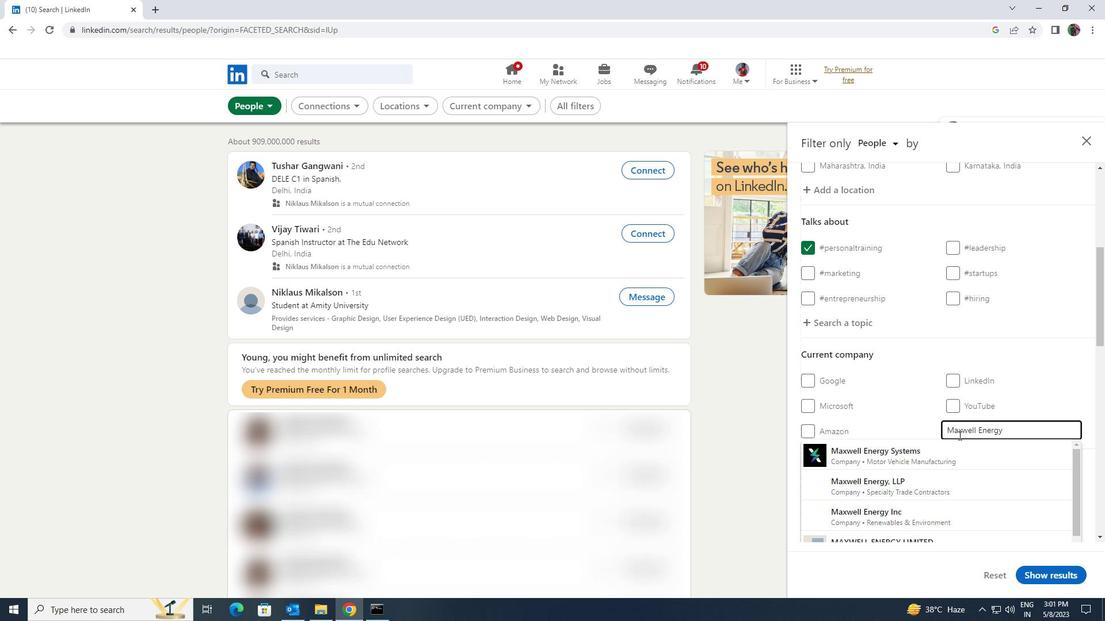 
Action: Mouse pressed left at (956, 452)
Screenshot: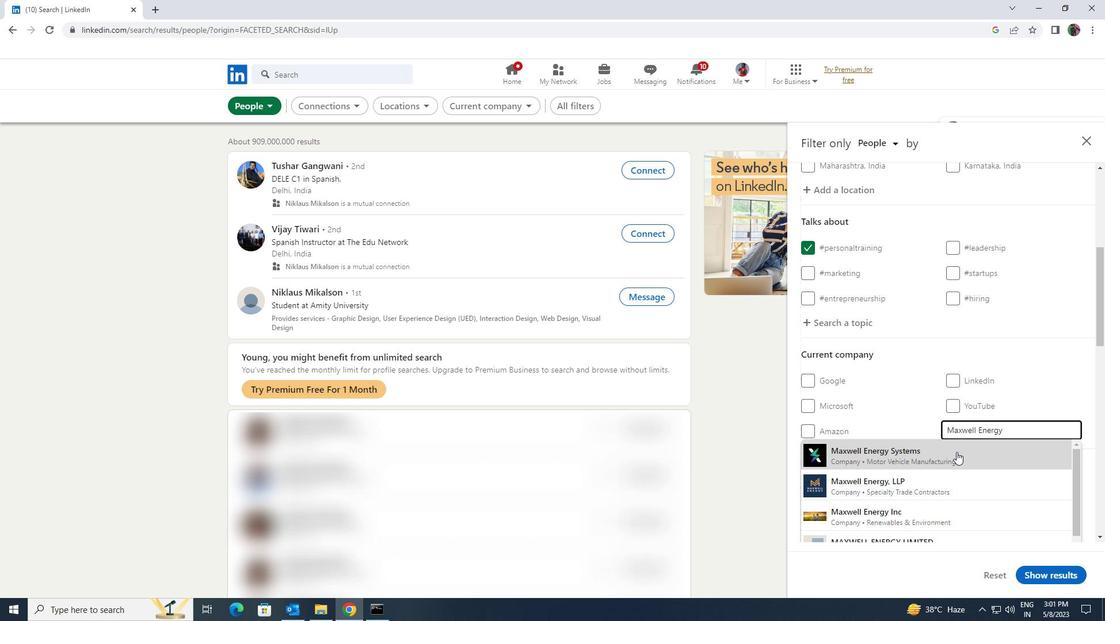 
Action: Mouse scrolled (956, 451) with delta (0, 0)
Screenshot: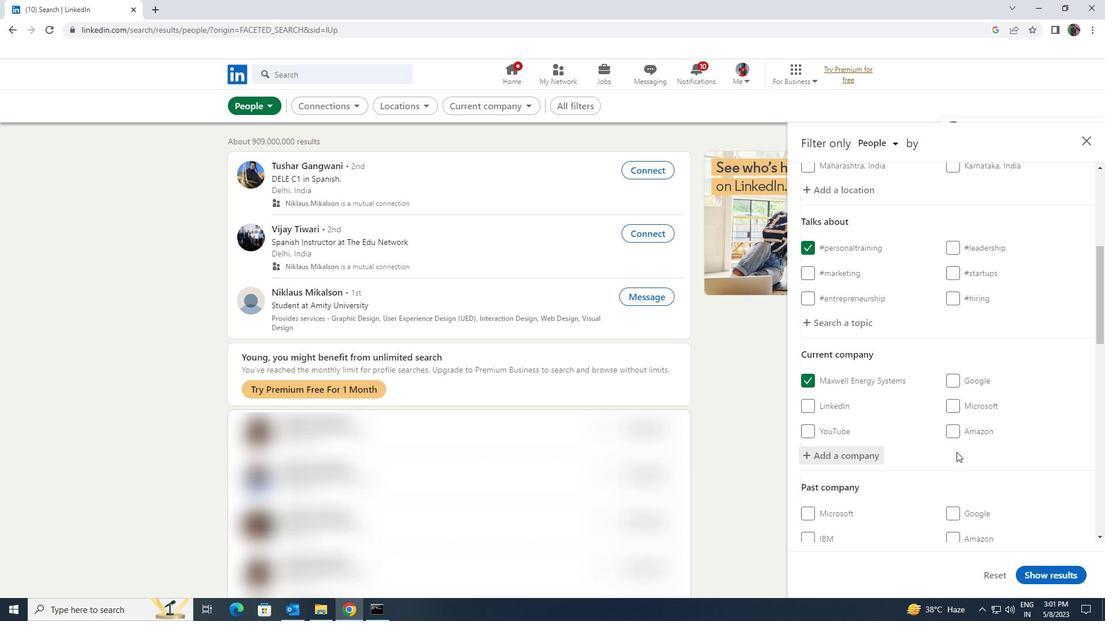 
Action: Mouse scrolled (956, 451) with delta (0, 0)
Screenshot: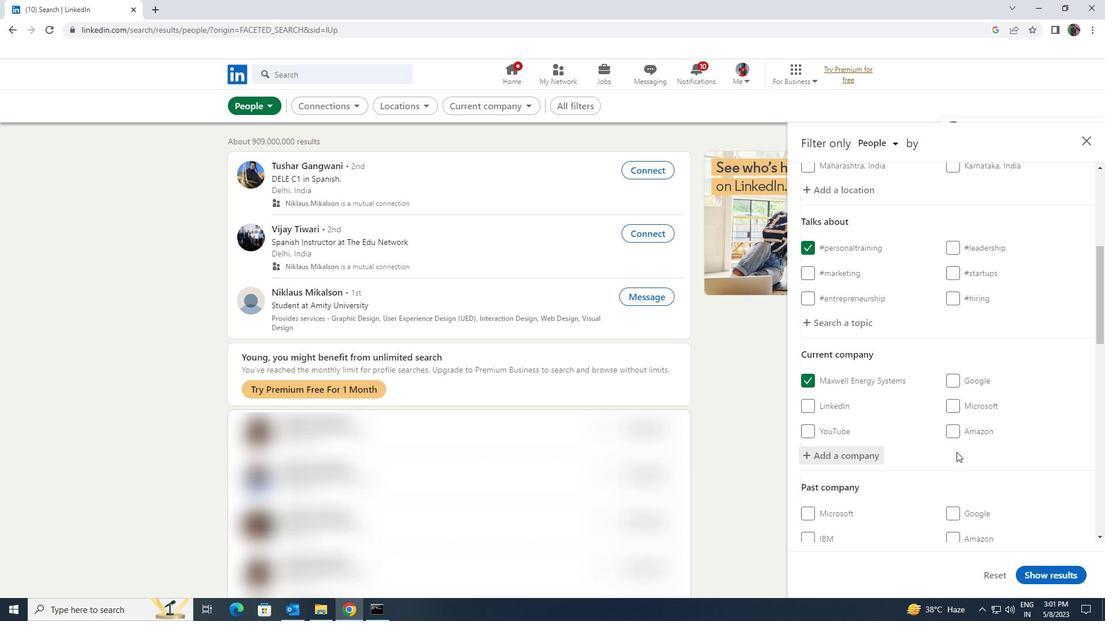 
Action: Mouse scrolled (956, 451) with delta (0, 0)
Screenshot: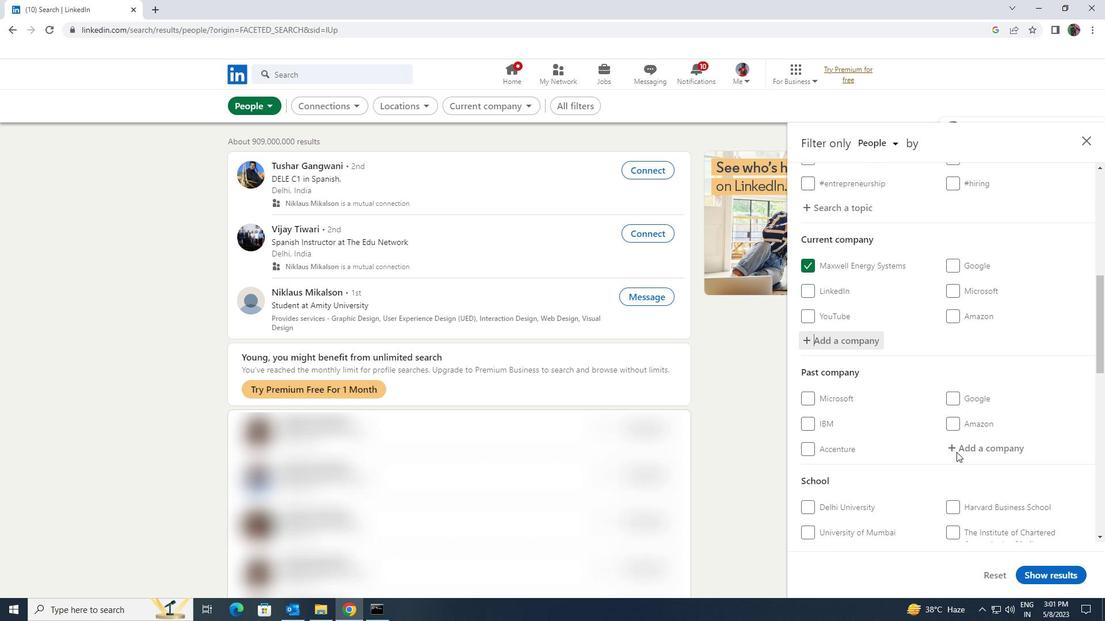 
Action: Mouse scrolled (956, 451) with delta (0, 0)
Screenshot: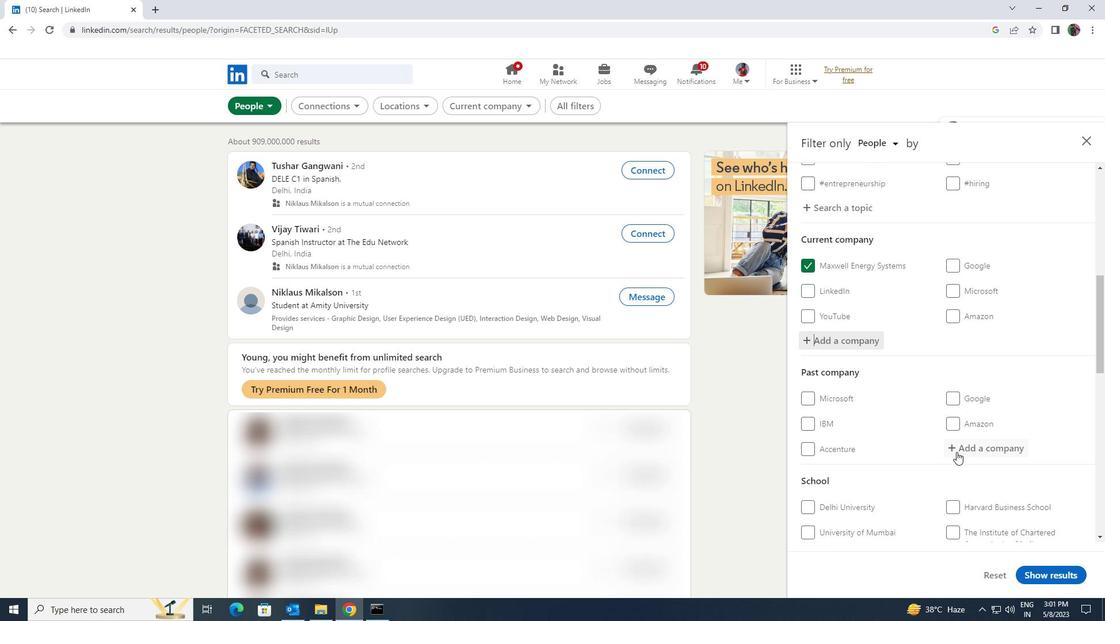 
Action: Mouse moved to (956, 455)
Screenshot: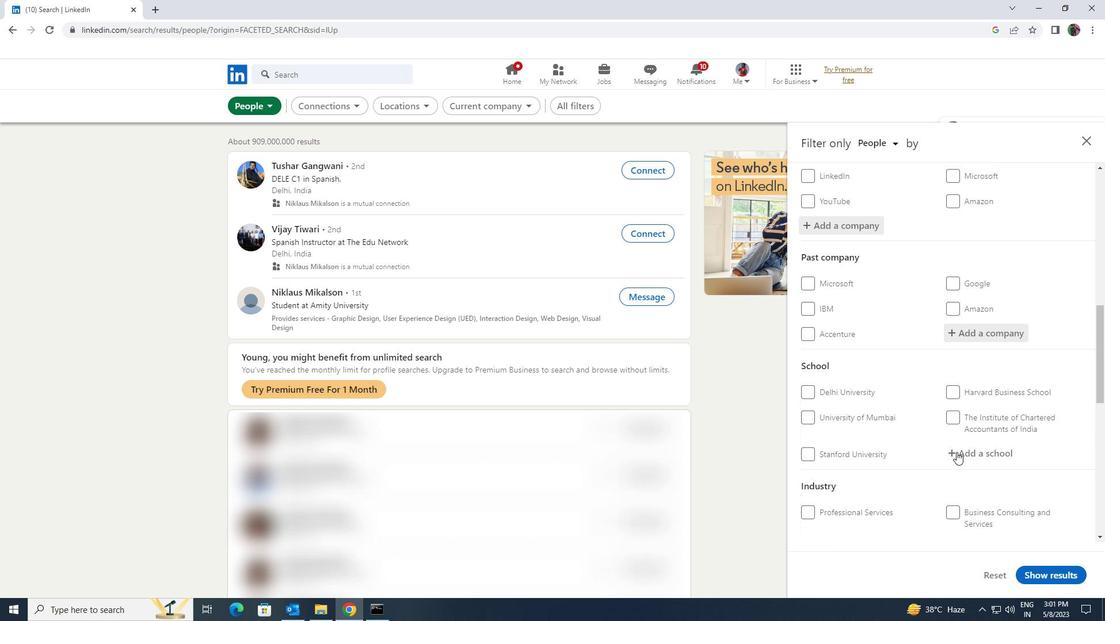 
Action: Mouse pressed left at (956, 455)
Screenshot: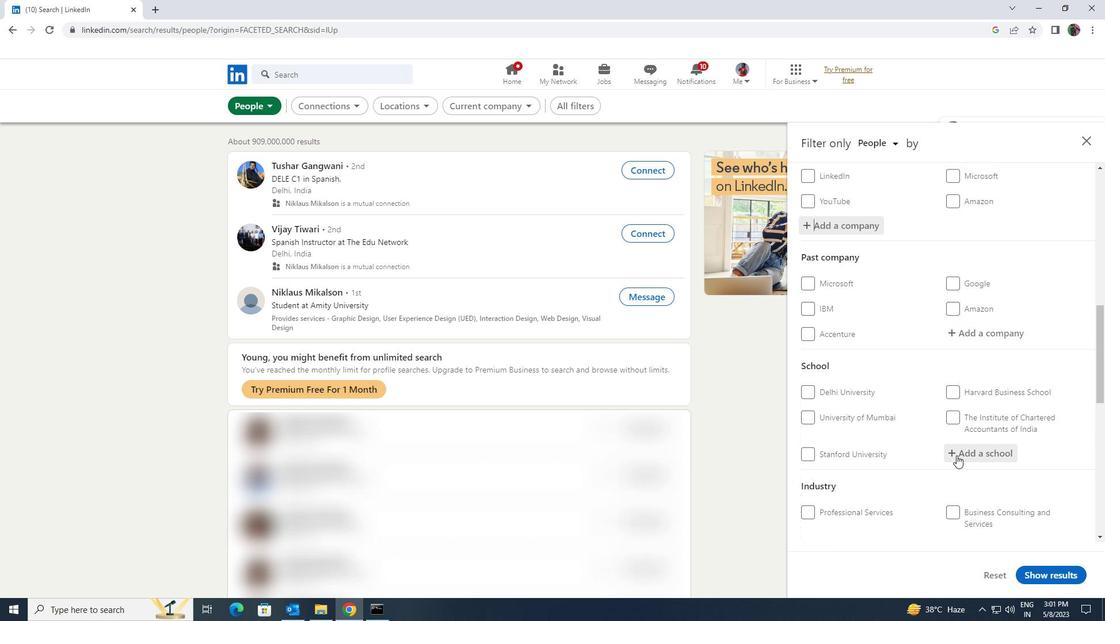 
Action: Key pressed <Key.shift><Key.shift><Key.shift><Key.shift><Key.shift><Key.shift><Key.shift><Key.shift><Key.shift>SUN<Key.shift>RISE
Screenshot: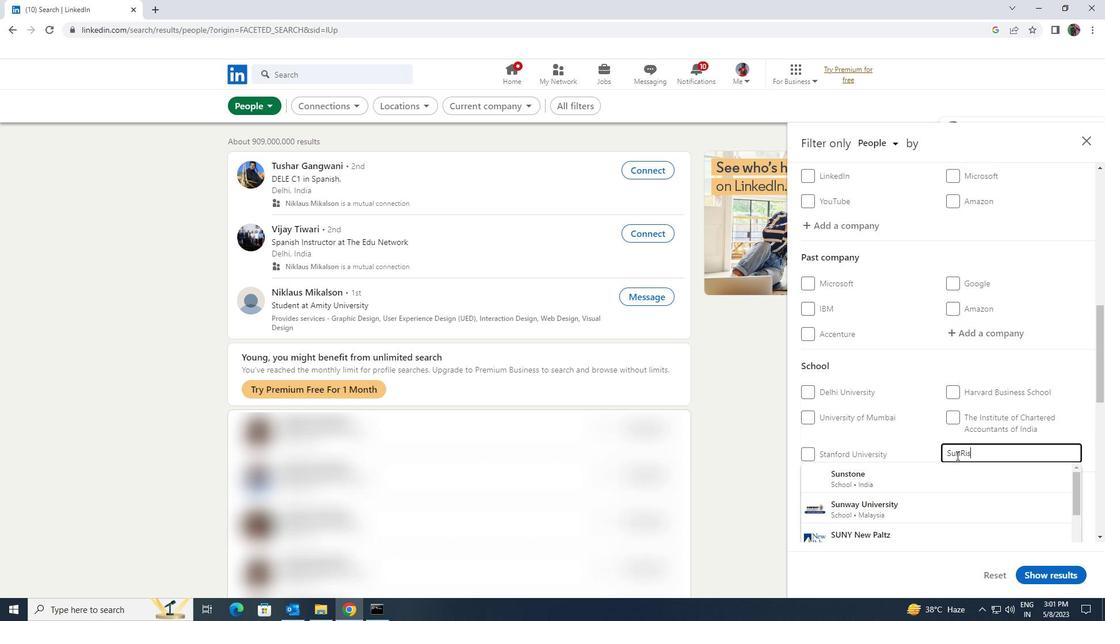 
Action: Mouse moved to (957, 468)
Screenshot: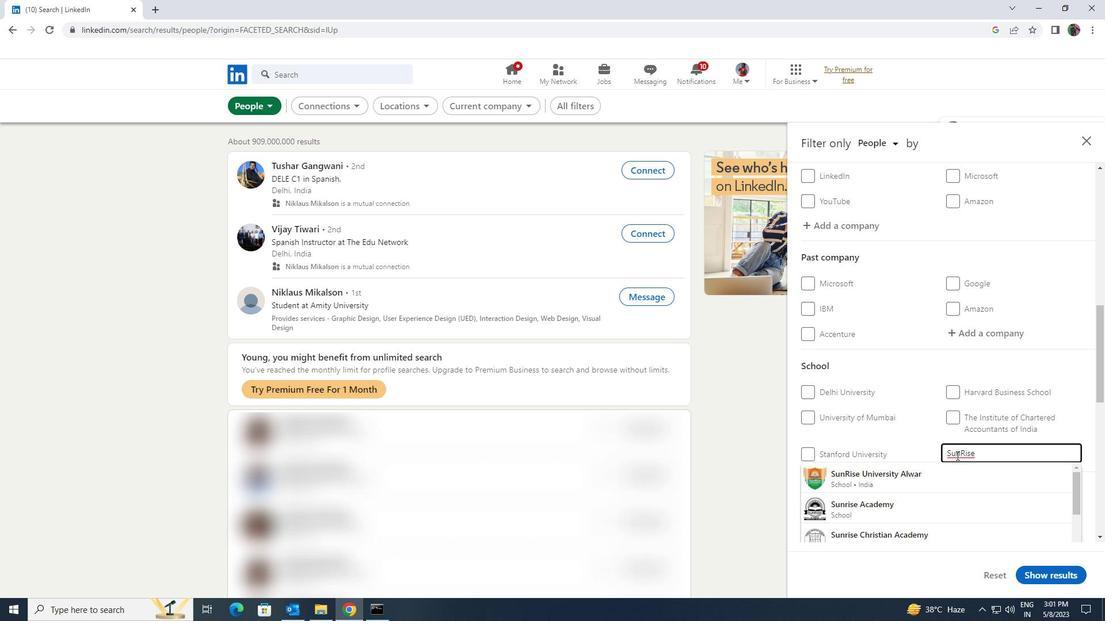 
Action: Mouse pressed left at (957, 468)
Screenshot: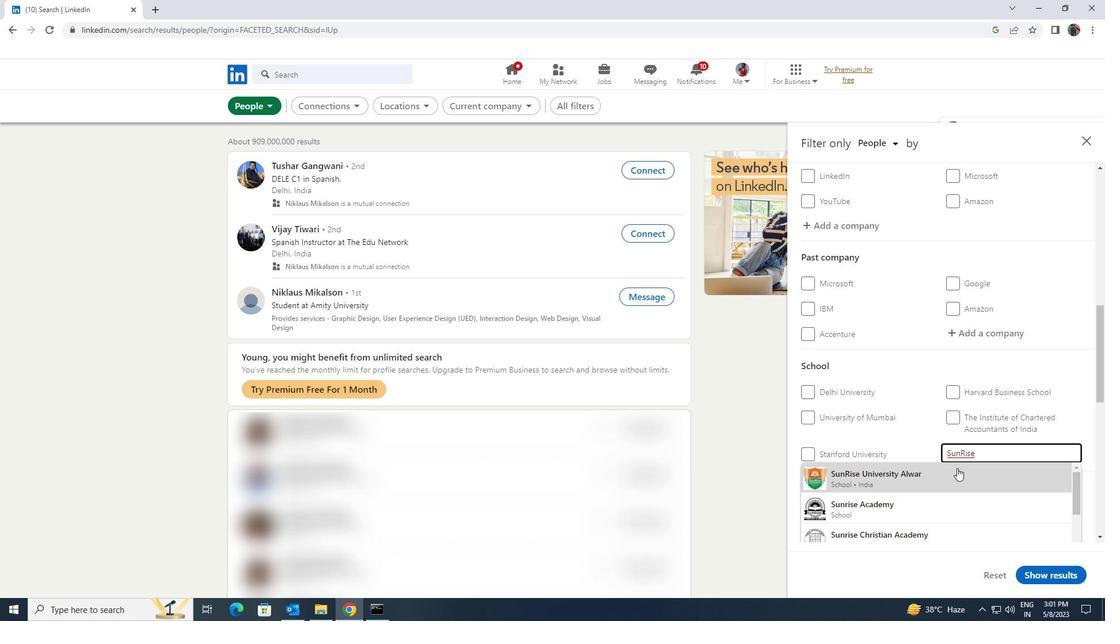 
Action: Mouse moved to (957, 469)
Screenshot: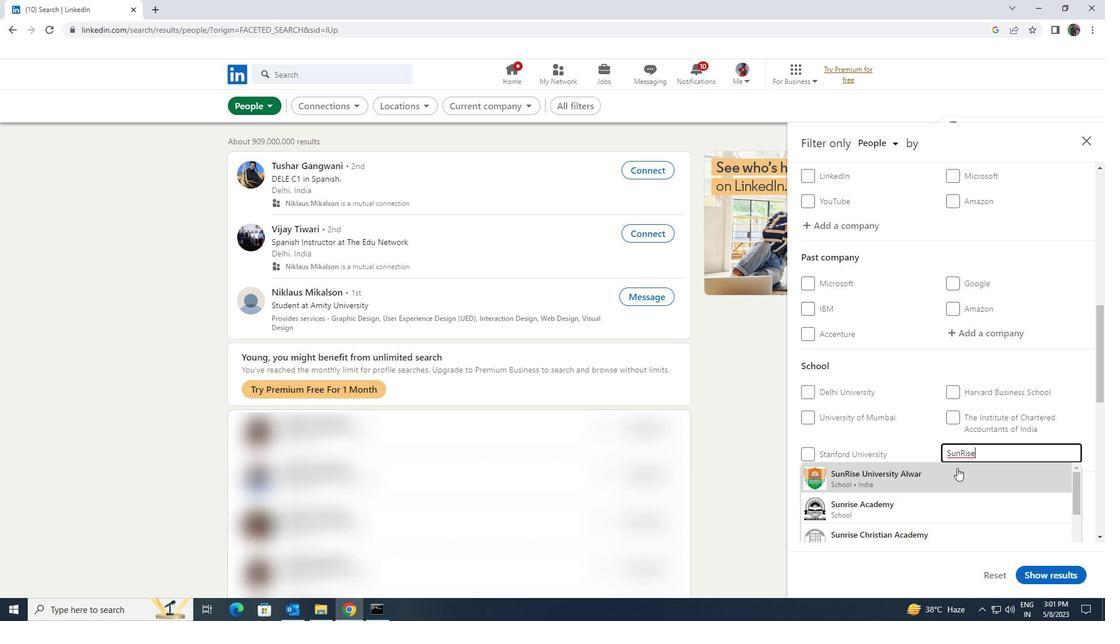 
Action: Mouse scrolled (957, 468) with delta (0, 0)
Screenshot: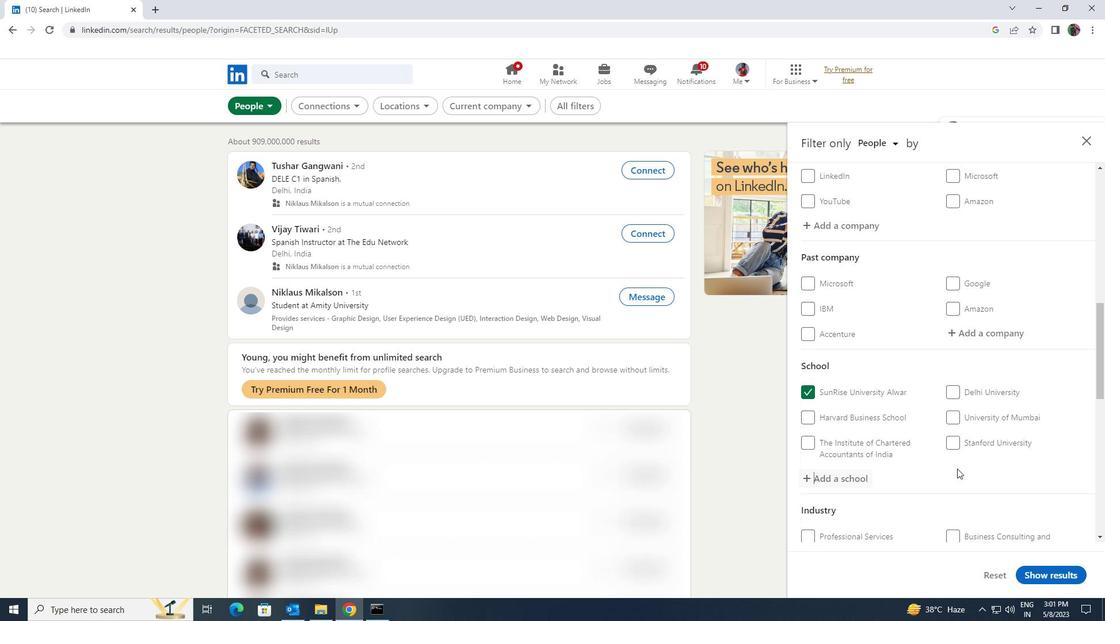 
Action: Mouse scrolled (957, 468) with delta (0, 0)
Screenshot: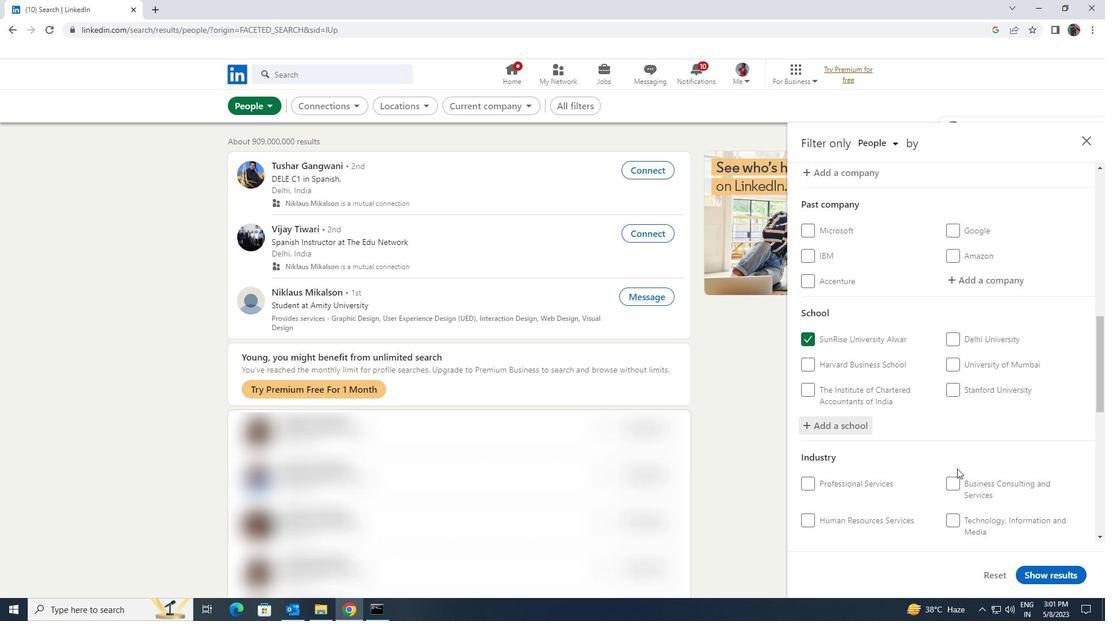 
Action: Mouse moved to (963, 488)
Screenshot: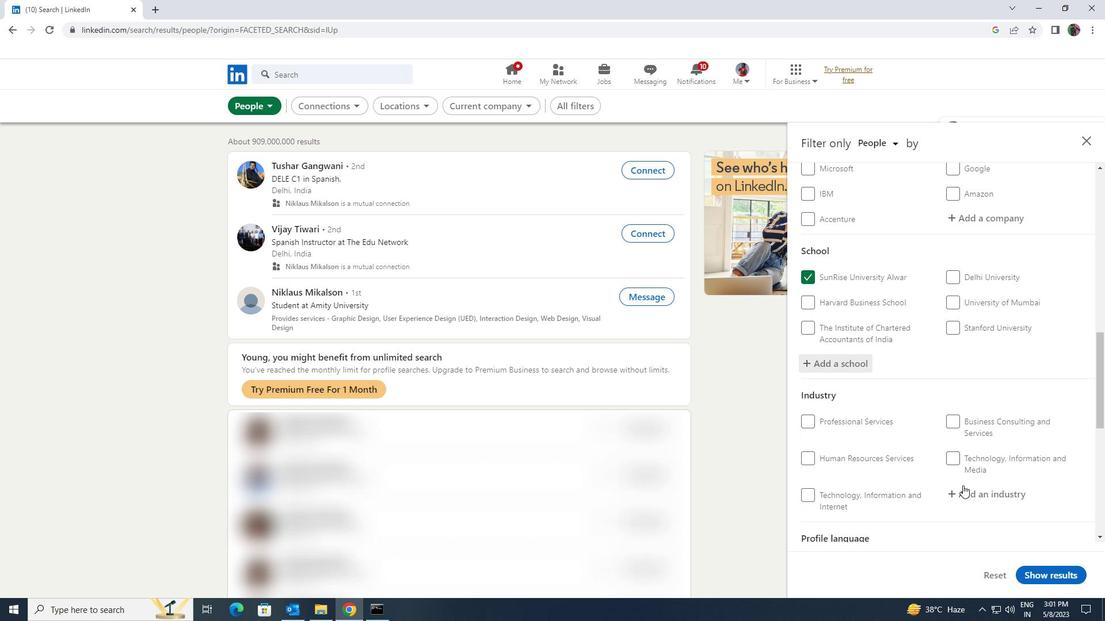
Action: Mouse pressed left at (963, 488)
Screenshot: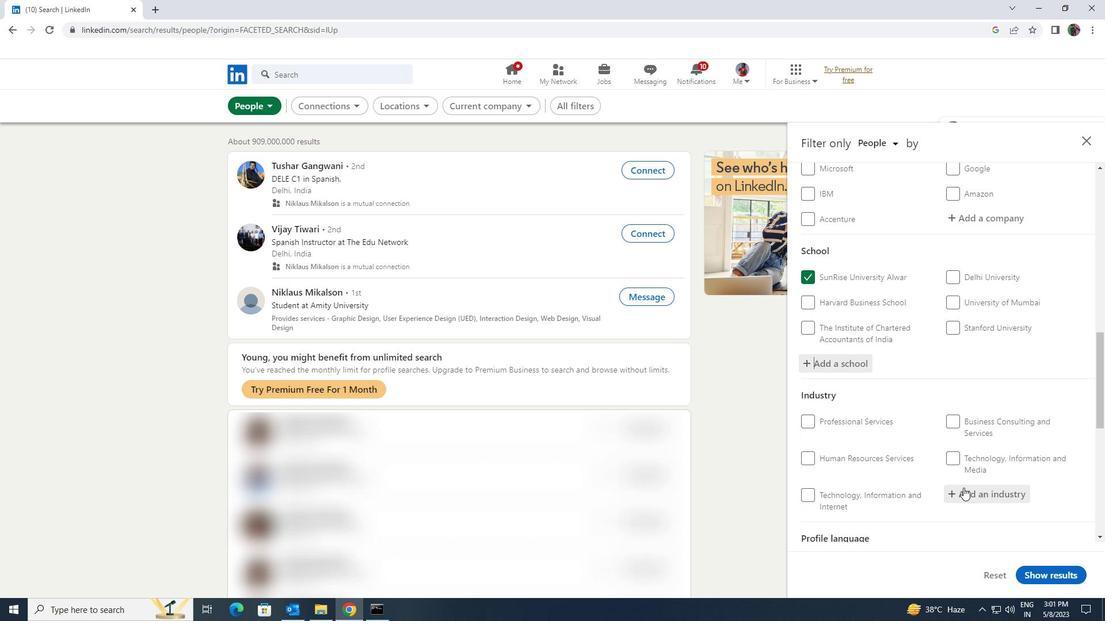 
Action: Key pressed <Key.shift><Key.shift><Key.shift><Key.shift><Key.shift><Key.shift><Key.shift><Key.shift><Key.shift><Key.shift><Key.shift><Key.shift><Key.shift>FORESTRY
Screenshot: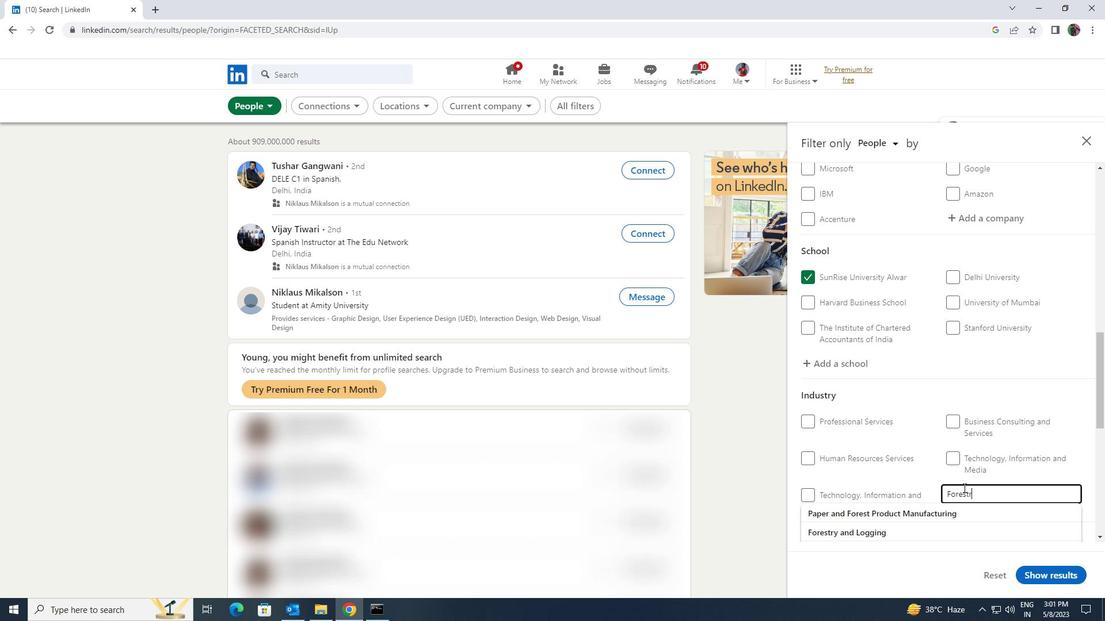 
Action: Mouse moved to (959, 508)
Screenshot: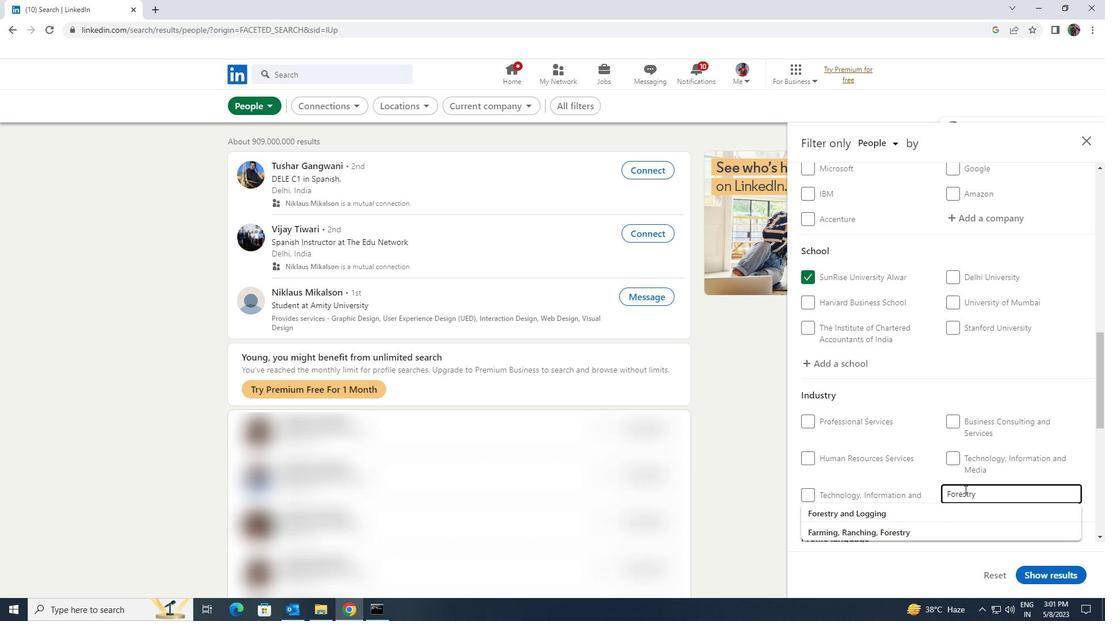 
Action: Mouse pressed left at (959, 508)
Screenshot: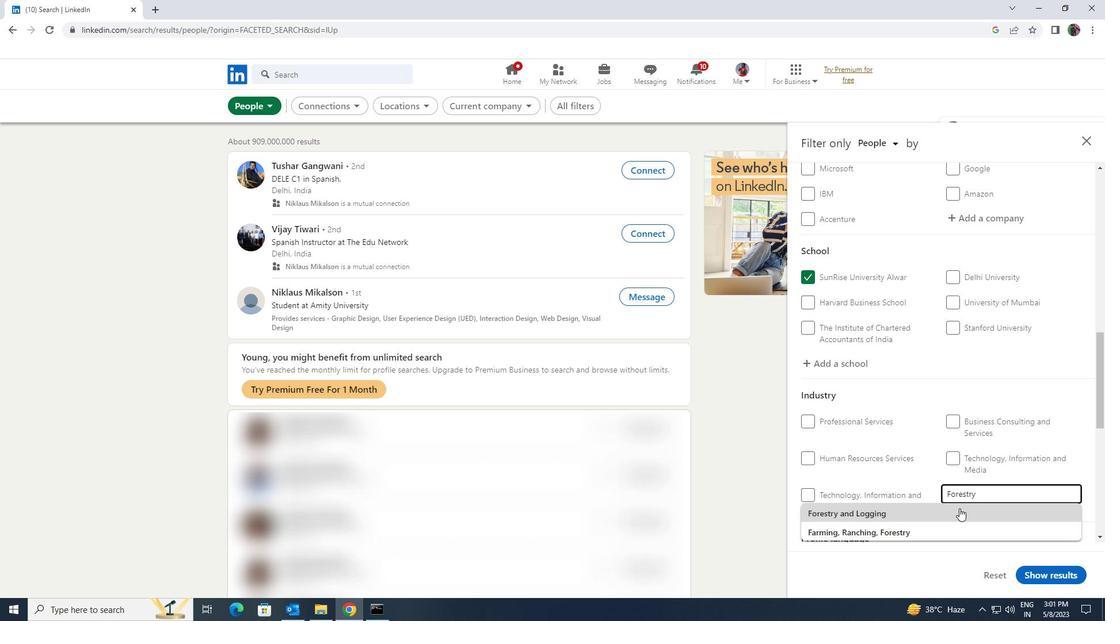 
Action: Mouse scrolled (959, 508) with delta (0, 0)
Screenshot: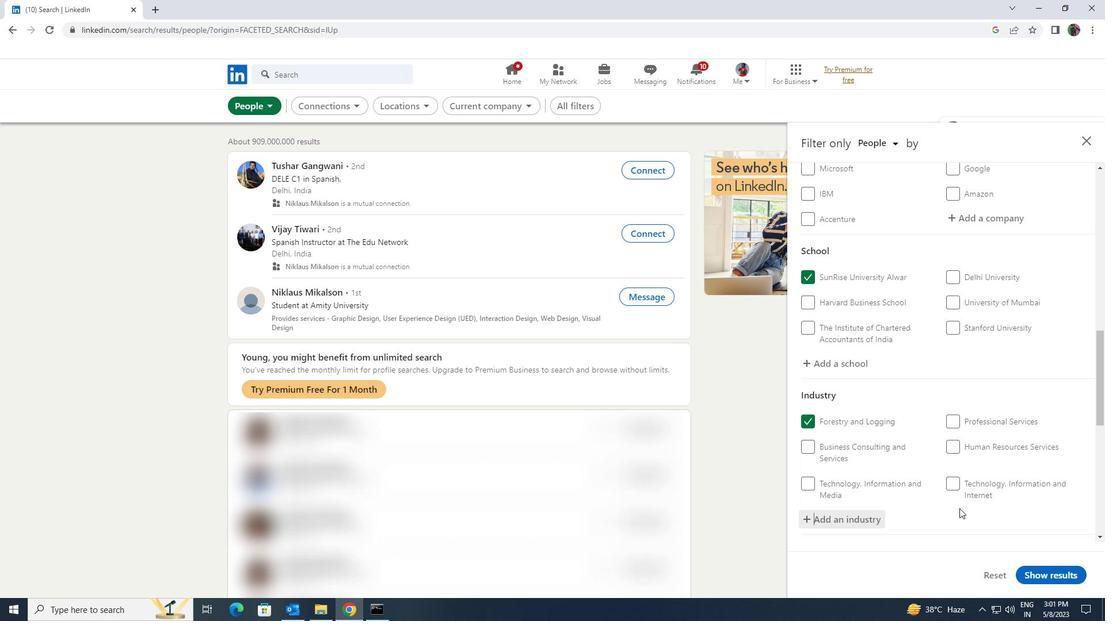 
Action: Mouse scrolled (959, 508) with delta (0, 0)
Screenshot: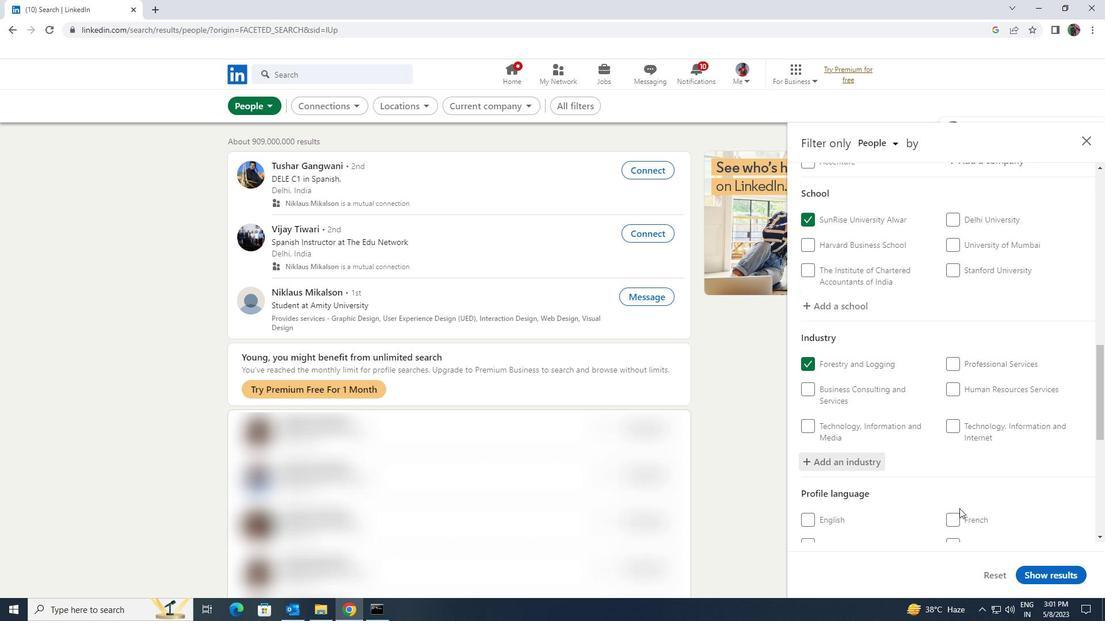 
Action: Mouse scrolled (959, 508) with delta (0, 0)
Screenshot: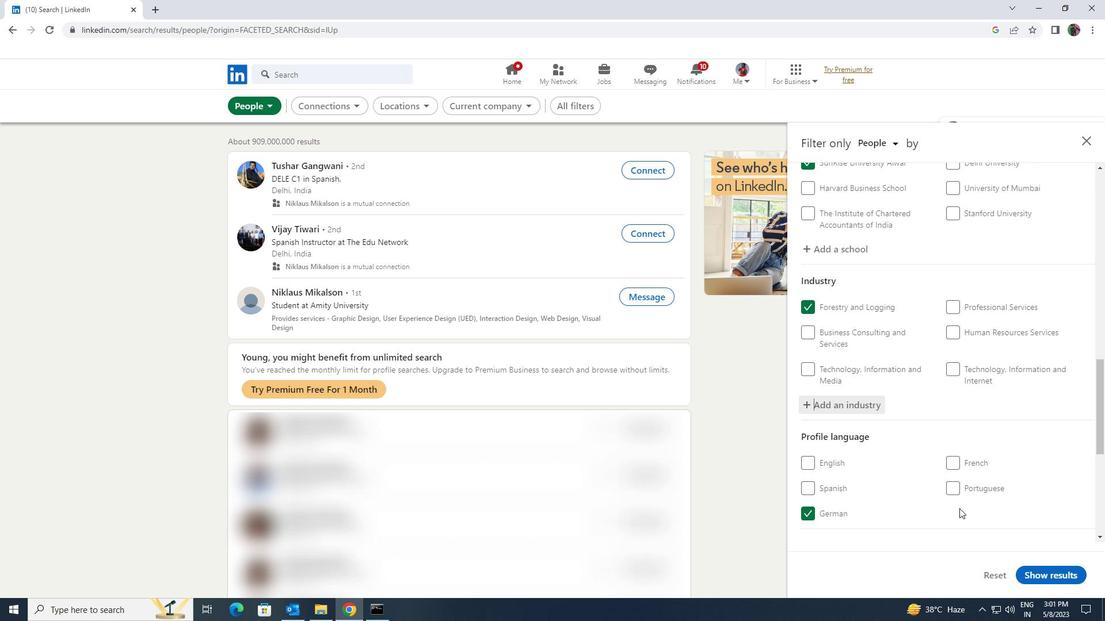 
Action: Mouse scrolled (959, 508) with delta (0, 0)
Screenshot: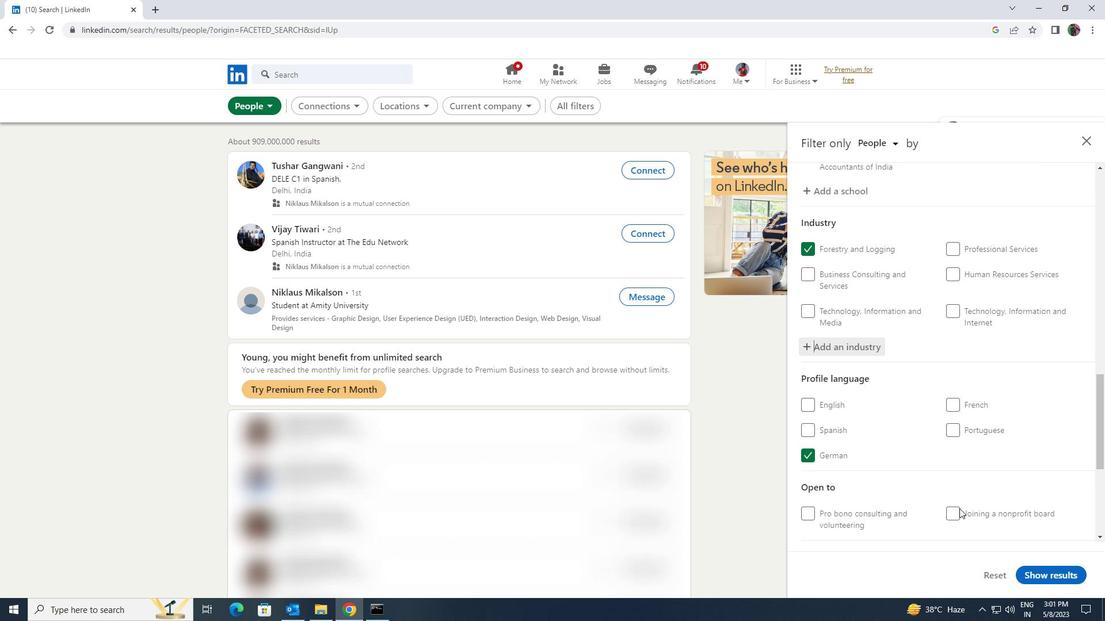 
Action: Mouse scrolled (959, 508) with delta (0, 0)
Screenshot: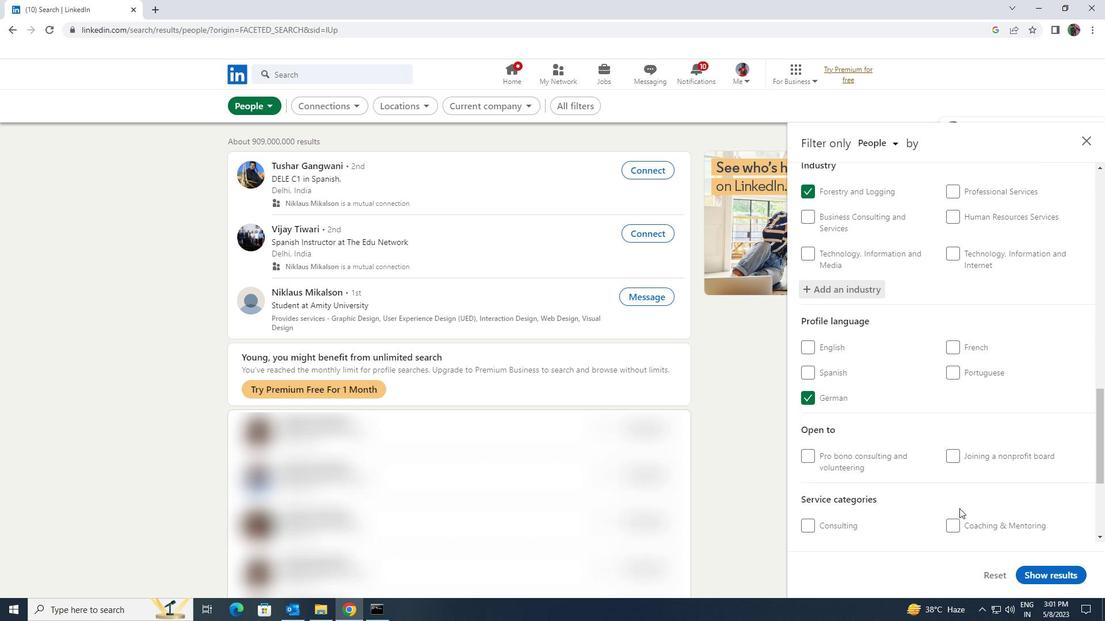 
Action: Mouse scrolled (959, 508) with delta (0, 0)
Screenshot: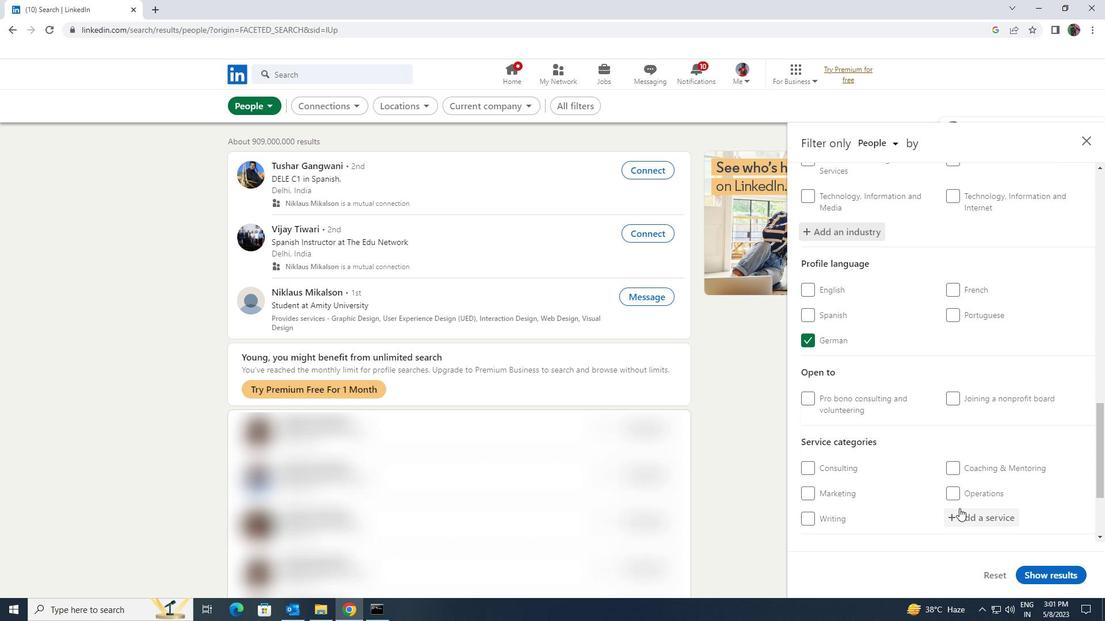 
Action: Mouse moved to (964, 465)
Screenshot: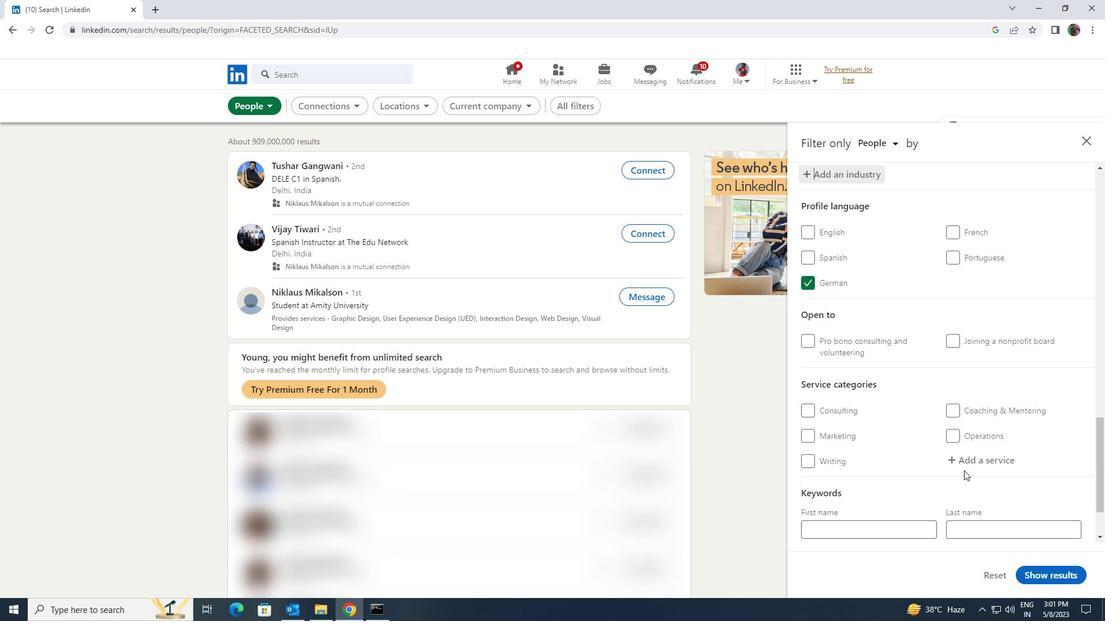 
Action: Mouse pressed left at (964, 465)
Screenshot: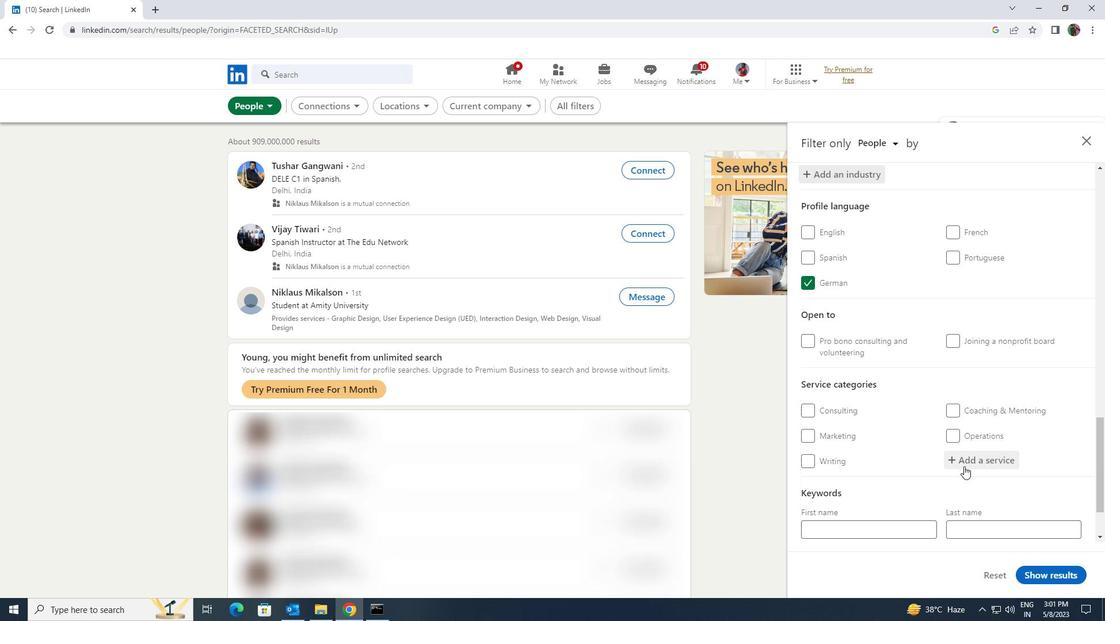 
Action: Mouse moved to (962, 465)
Screenshot: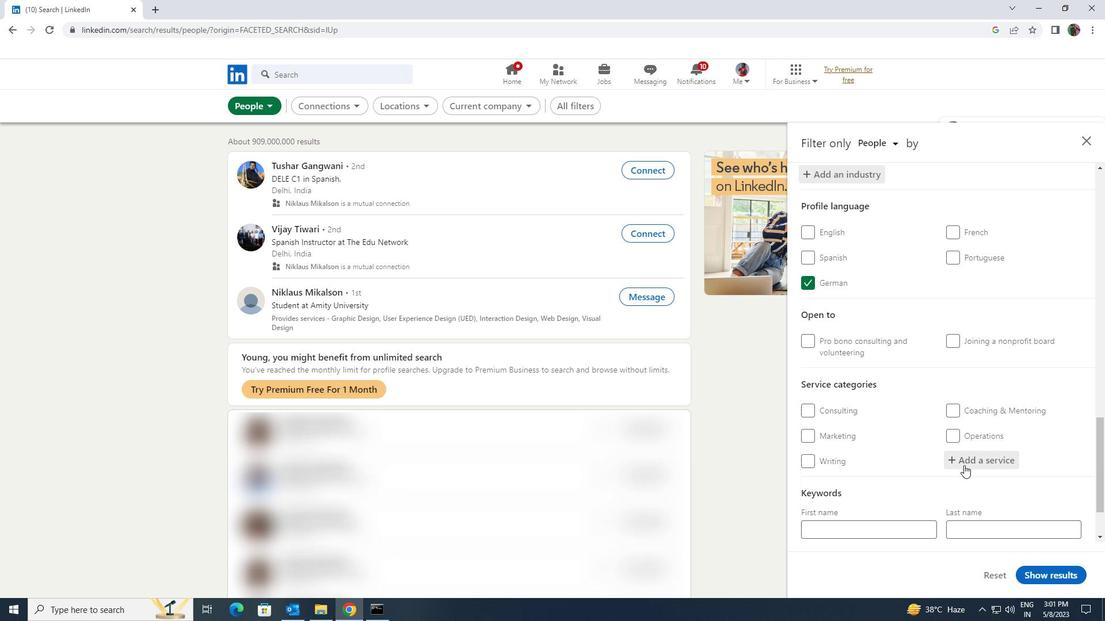 
Action: Key pressed <Key.shift>BLOGGING
Screenshot: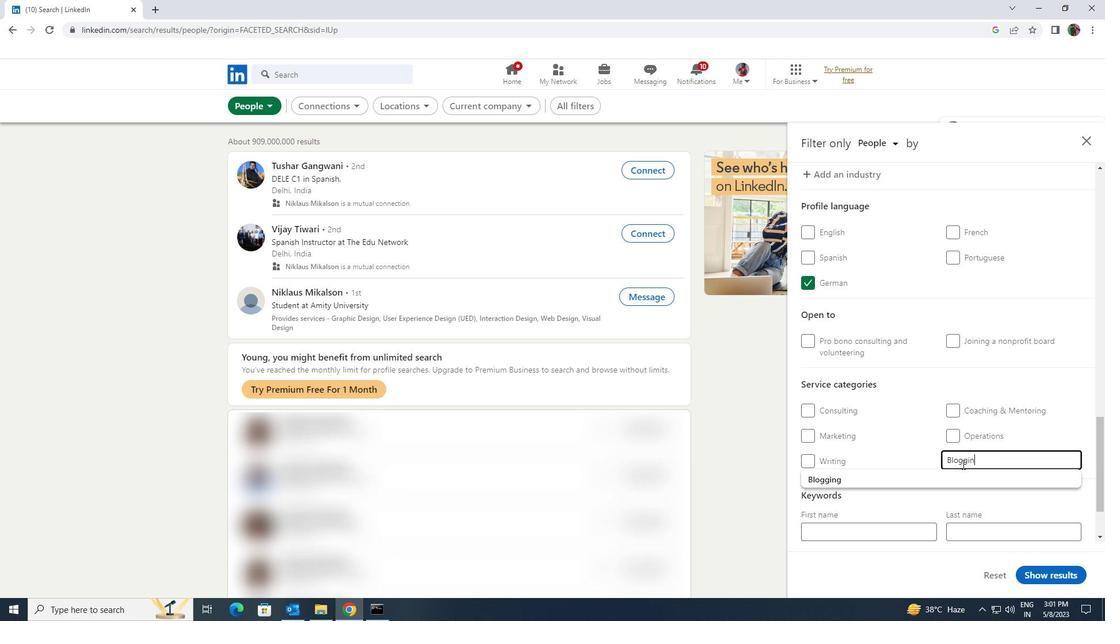 
Action: Mouse moved to (966, 471)
Screenshot: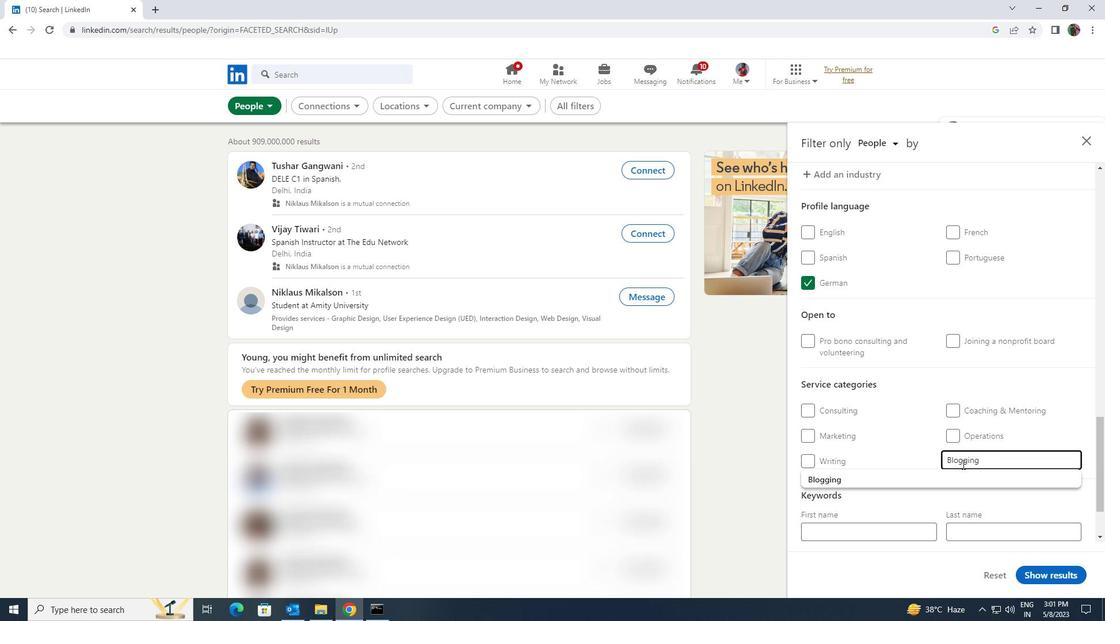 
Action: Mouse pressed left at (966, 471)
Screenshot: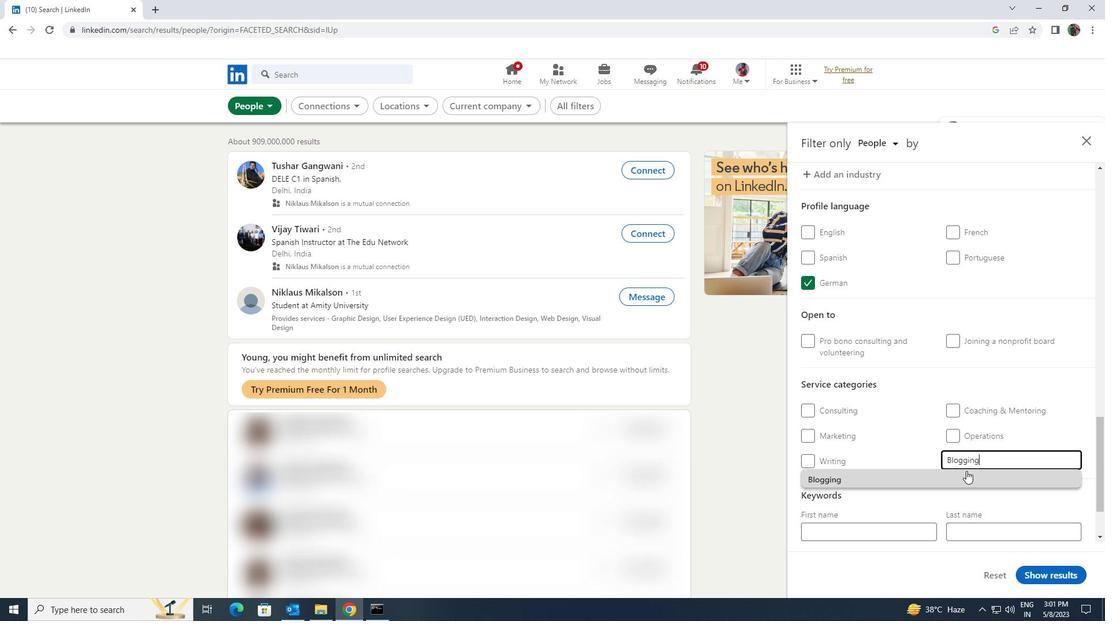 
Action: Mouse scrolled (966, 470) with delta (0, 0)
Screenshot: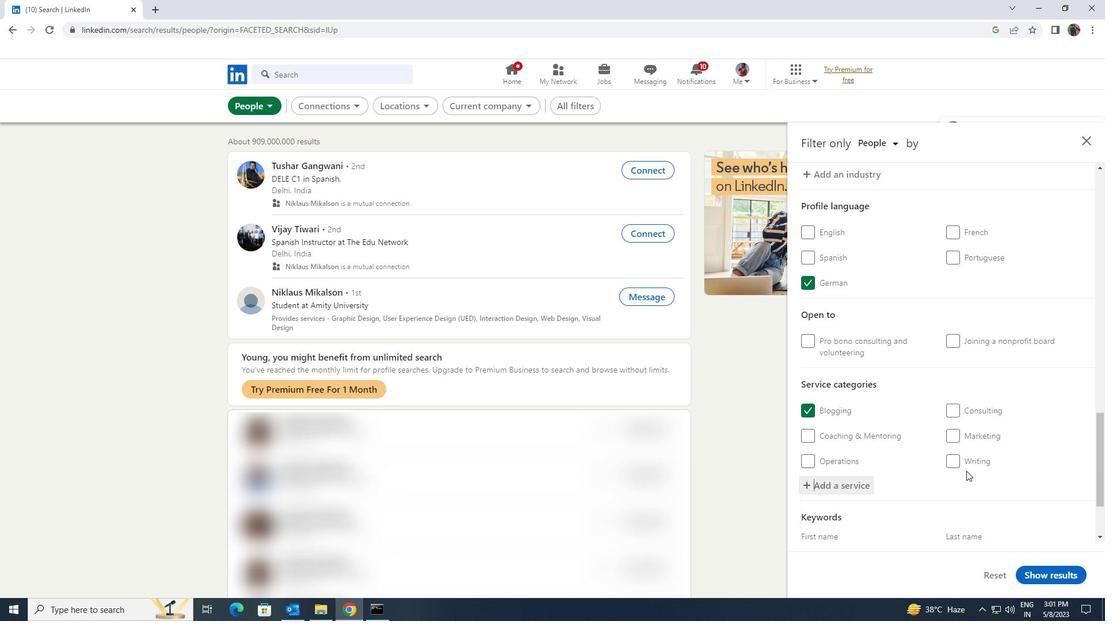 
Action: Mouse scrolled (966, 470) with delta (0, 0)
Screenshot: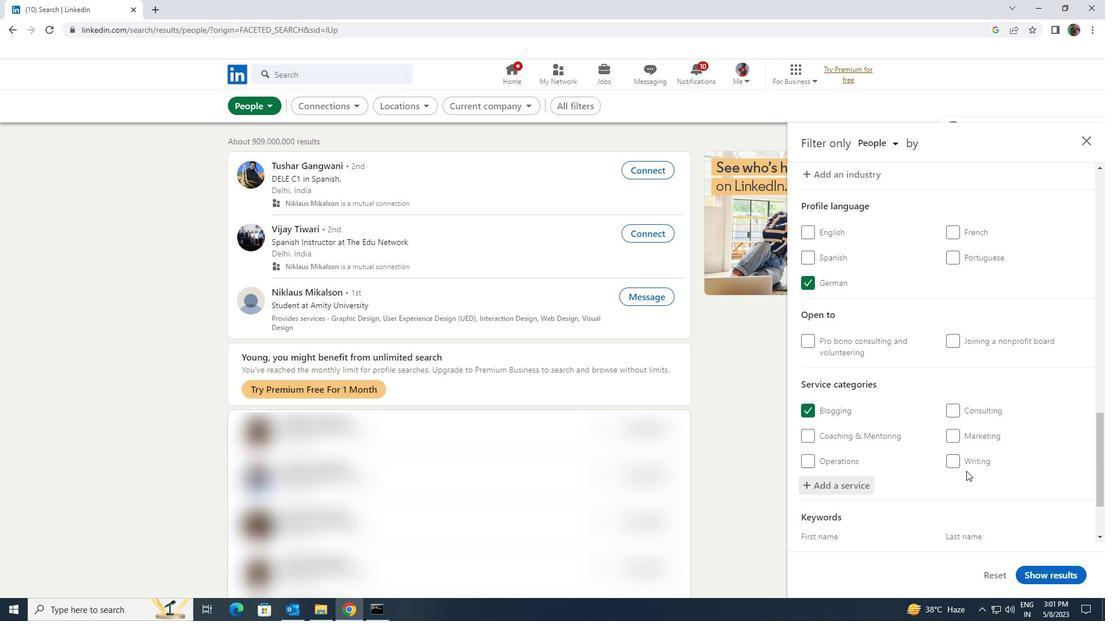 
Action: Mouse scrolled (966, 470) with delta (0, 0)
Screenshot: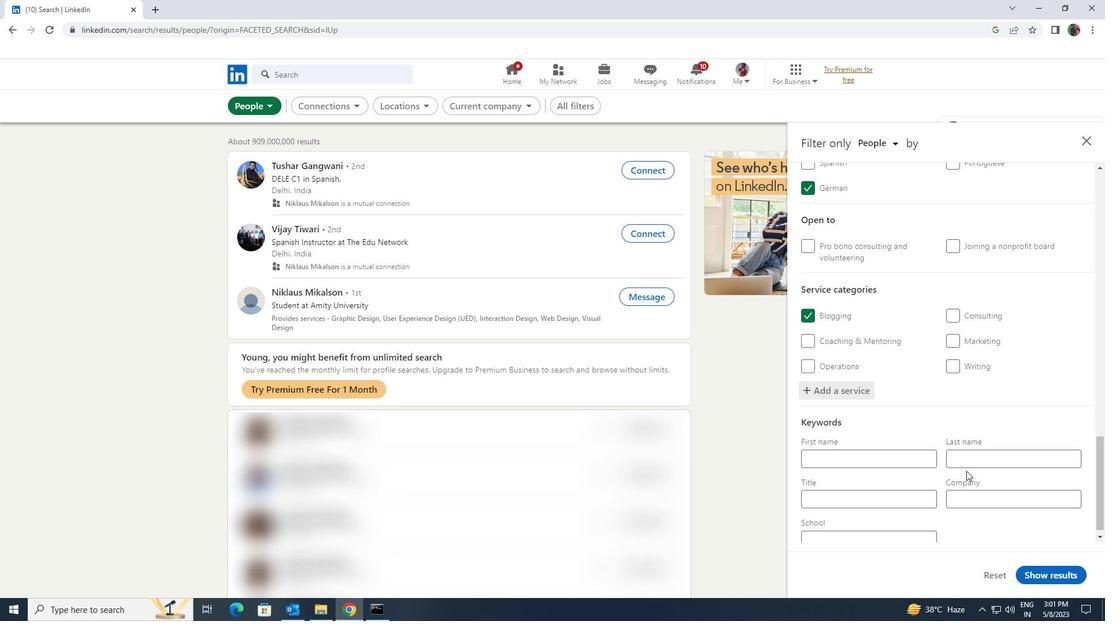 
Action: Mouse moved to (914, 485)
Screenshot: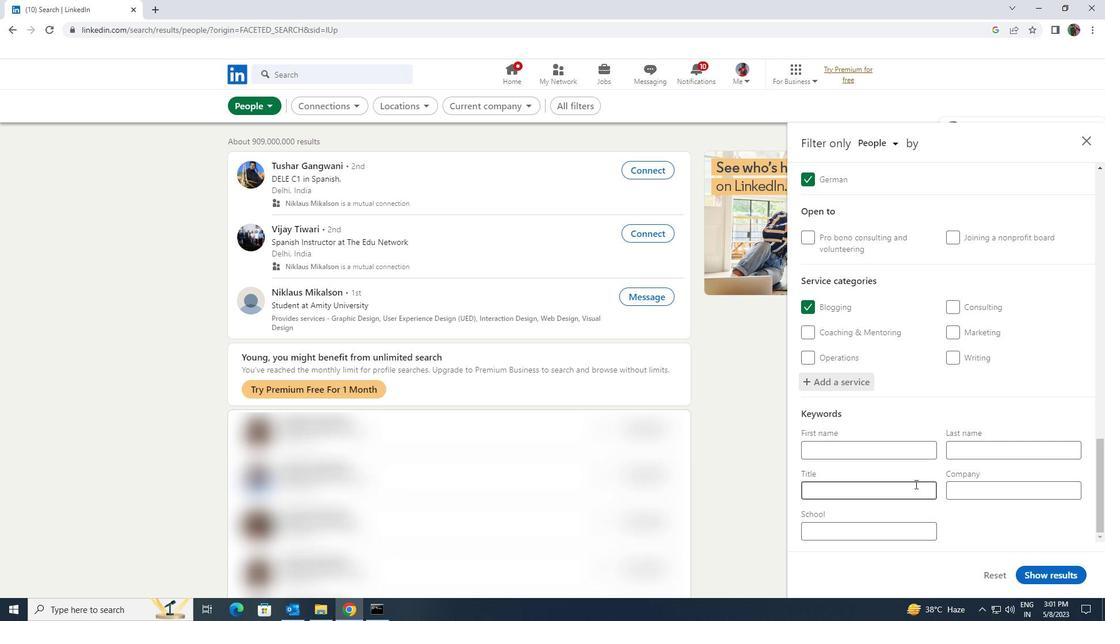 
Action: Mouse pressed left at (914, 485)
Screenshot: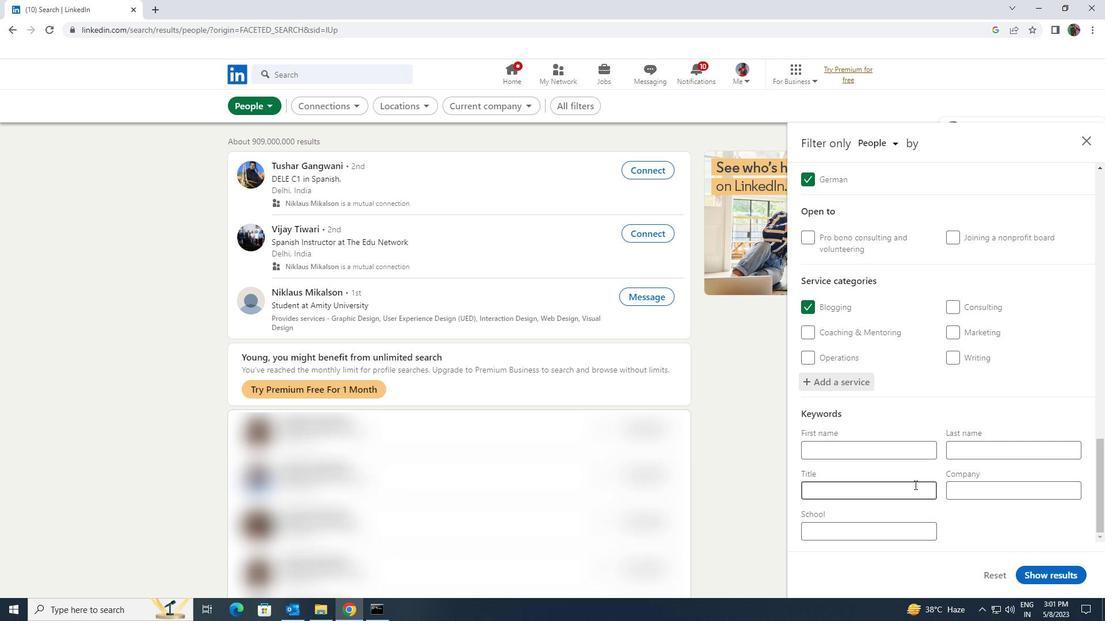 
Action: Mouse moved to (914, 486)
Screenshot: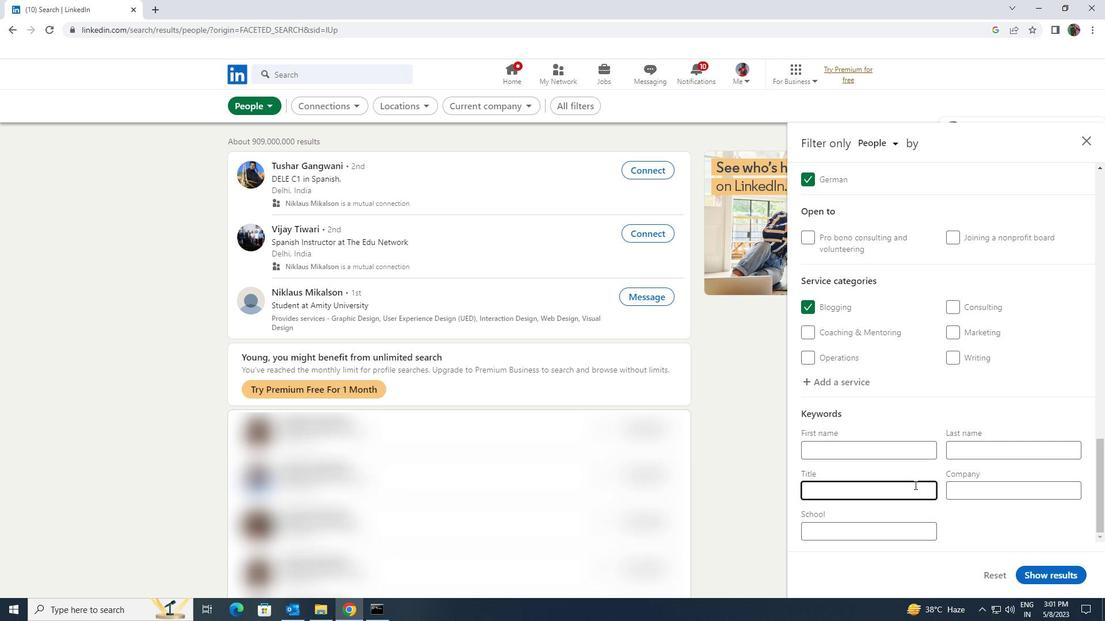 
Action: Key pressed <Key.shift><Key.shift><Key.shift><Key.shift><Key.shift><Key.shift>PRINCIPAL
Screenshot: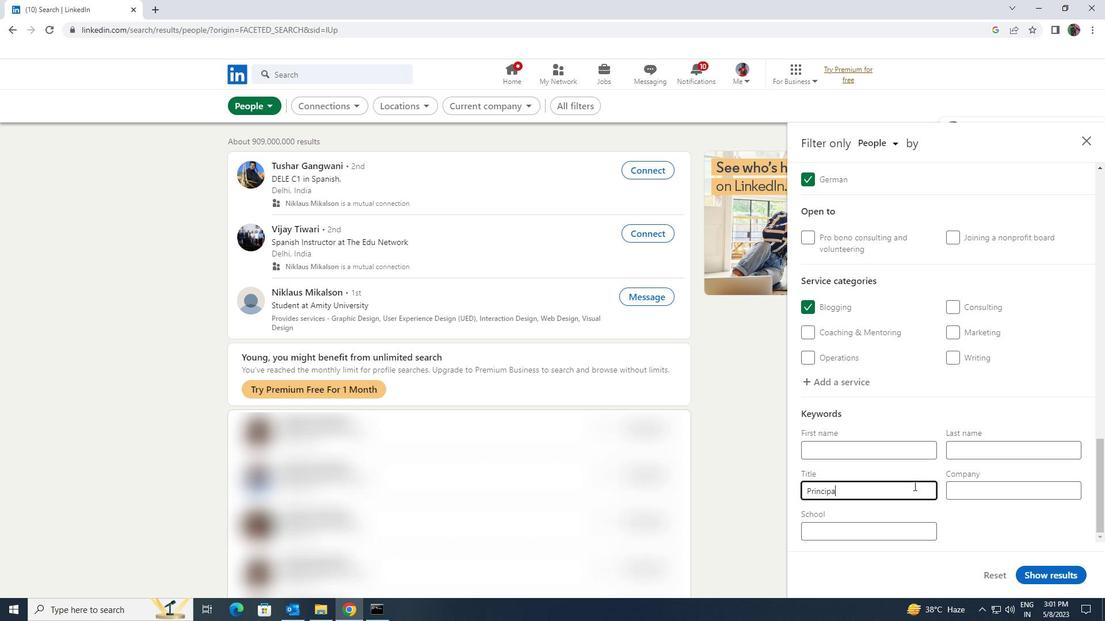 
Action: Mouse moved to (1025, 569)
Screenshot: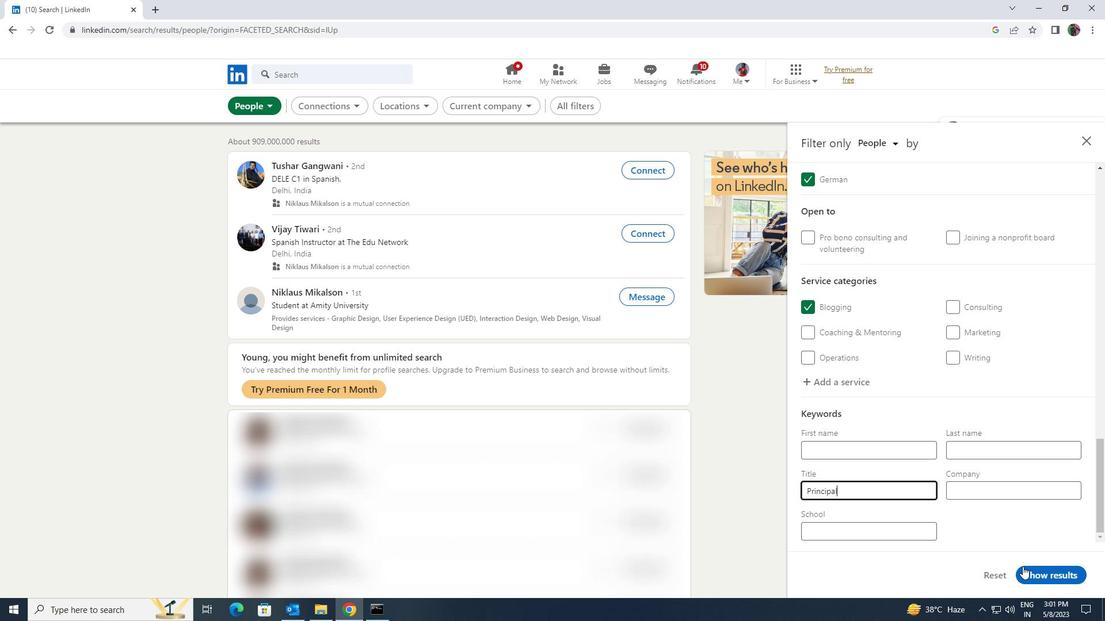
Action: Mouse pressed left at (1025, 569)
Screenshot: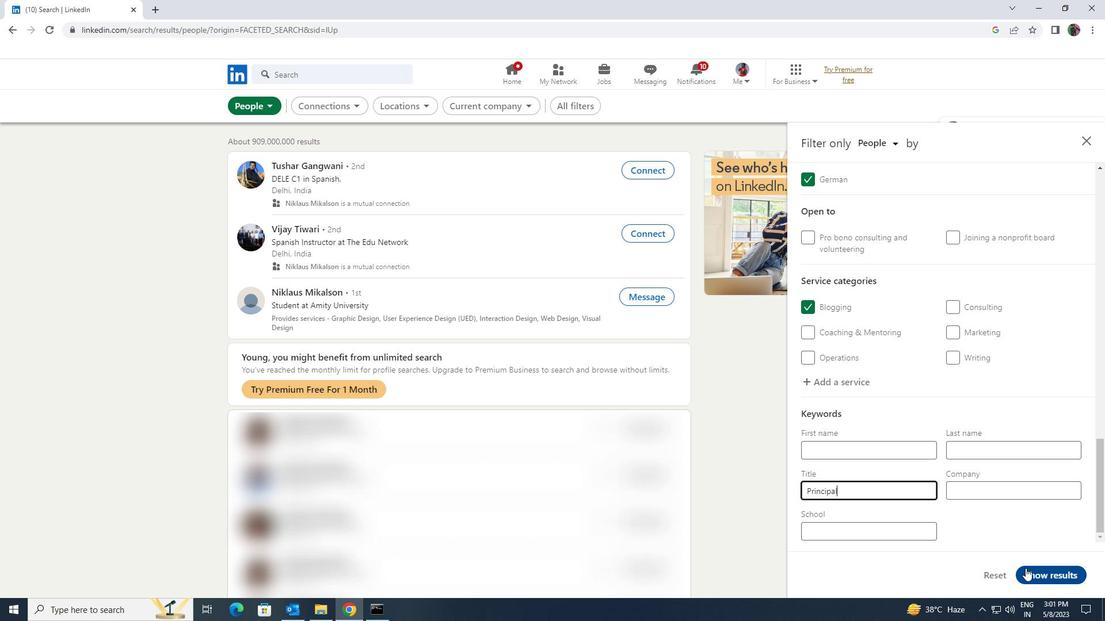 
